 Task: Add a condition where "Channel Is Closed ticket" in unsolved tickets in your groups.
Action: Mouse moved to (189, 384)
Screenshot: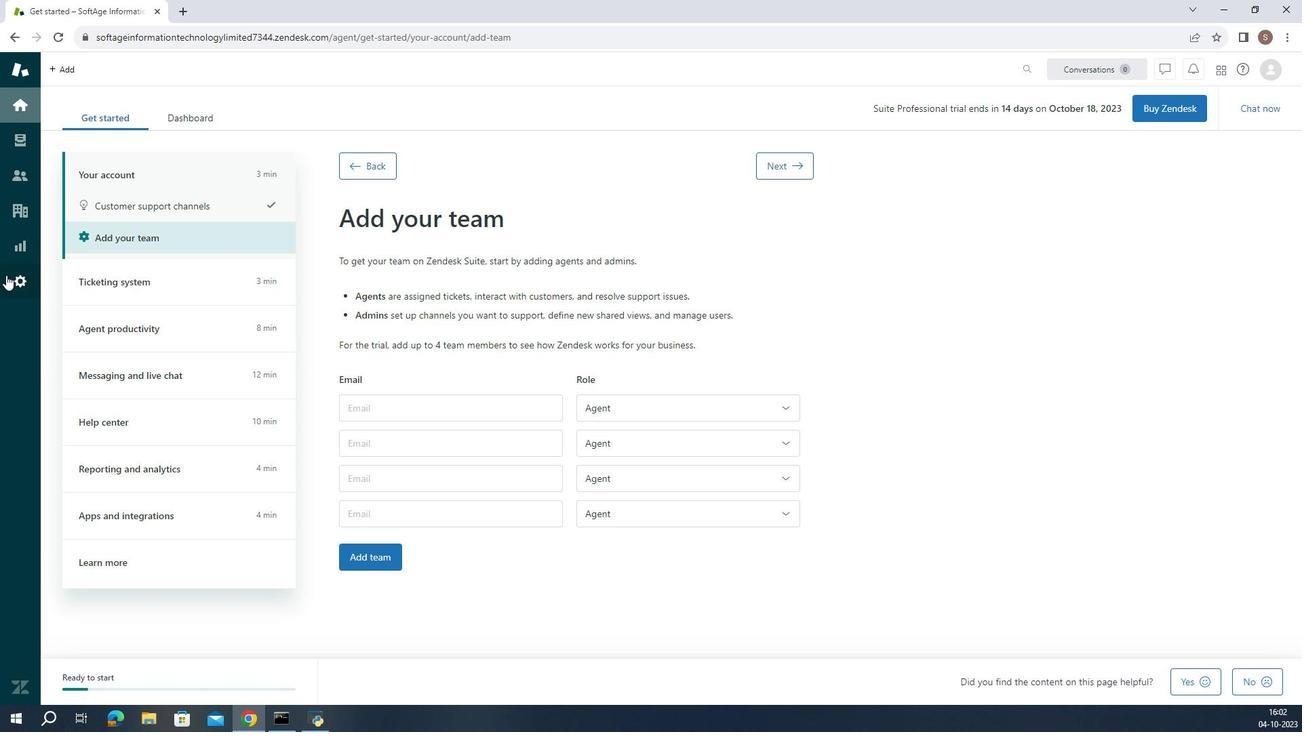 
Action: Mouse pressed left at (189, 384)
Screenshot: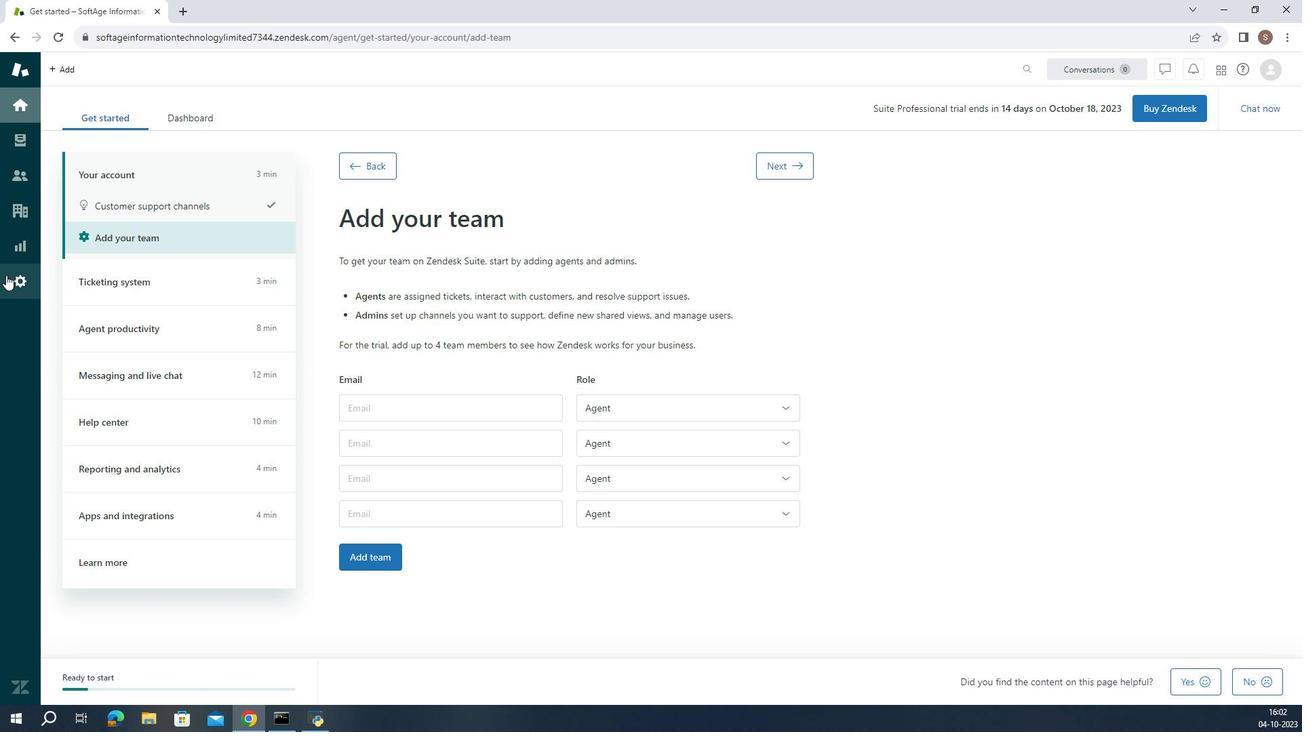 
Action: Mouse moved to (468, 541)
Screenshot: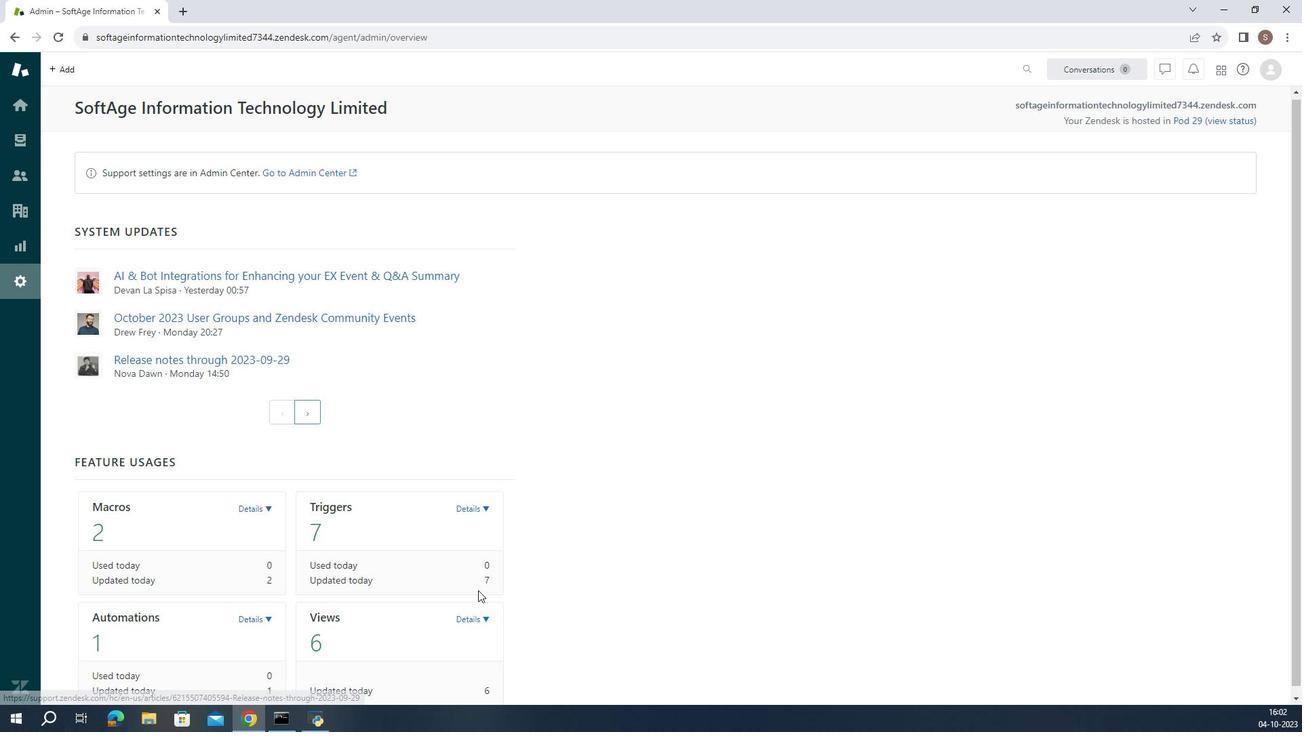 
Action: Mouse scrolled (468, 540) with delta (0, 0)
Screenshot: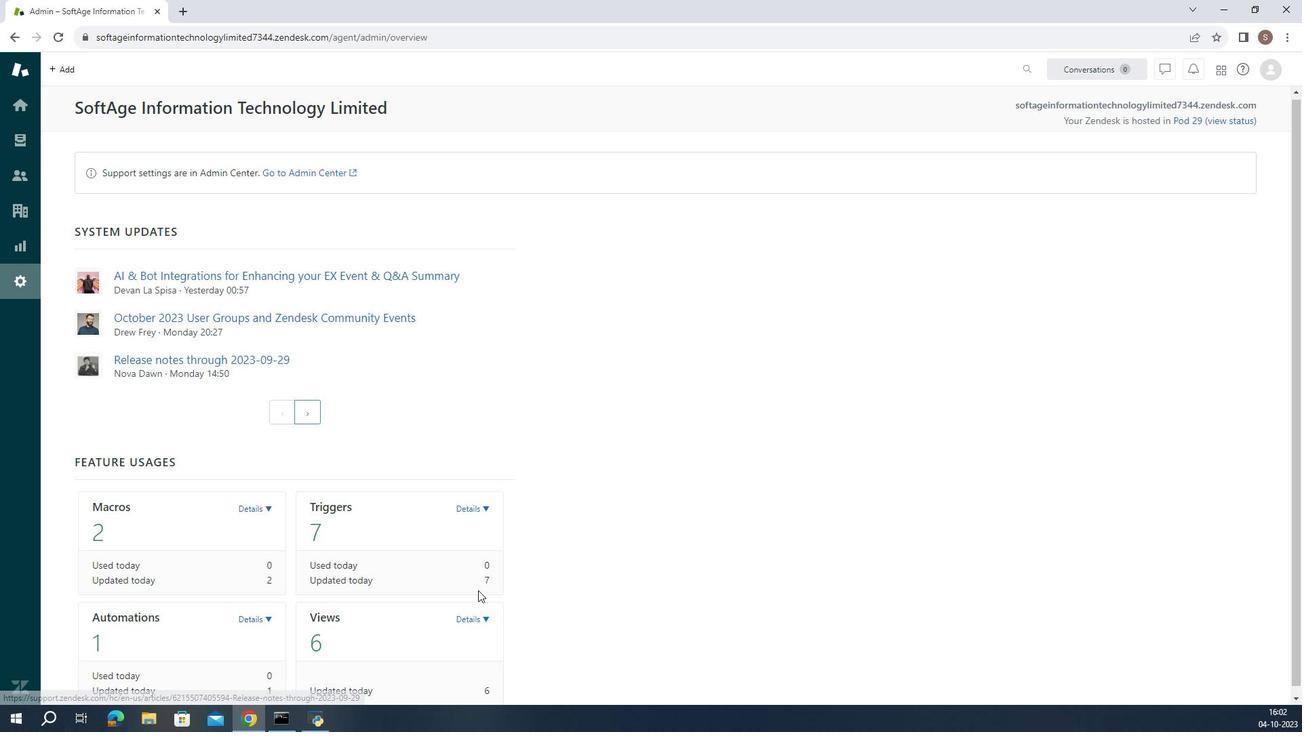 
Action: Mouse moved to (477, 552)
Screenshot: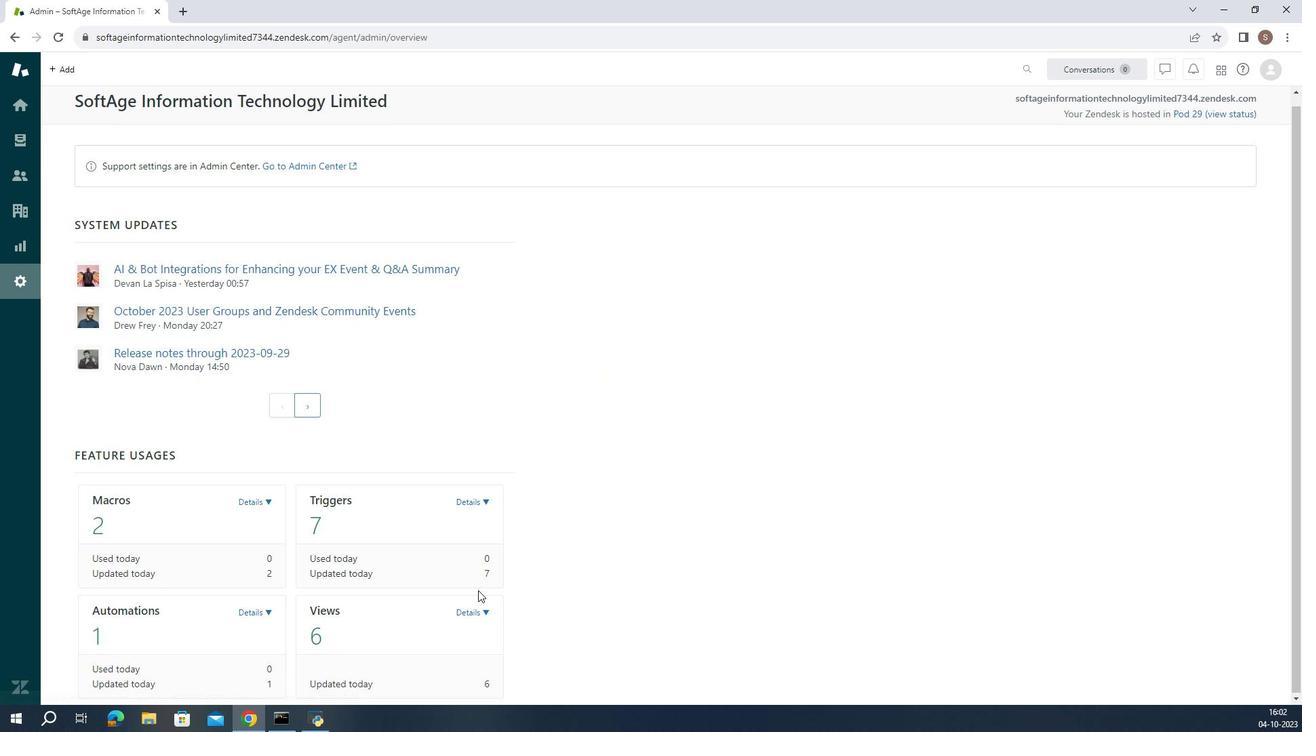 
Action: Mouse scrolled (477, 551) with delta (0, 0)
Screenshot: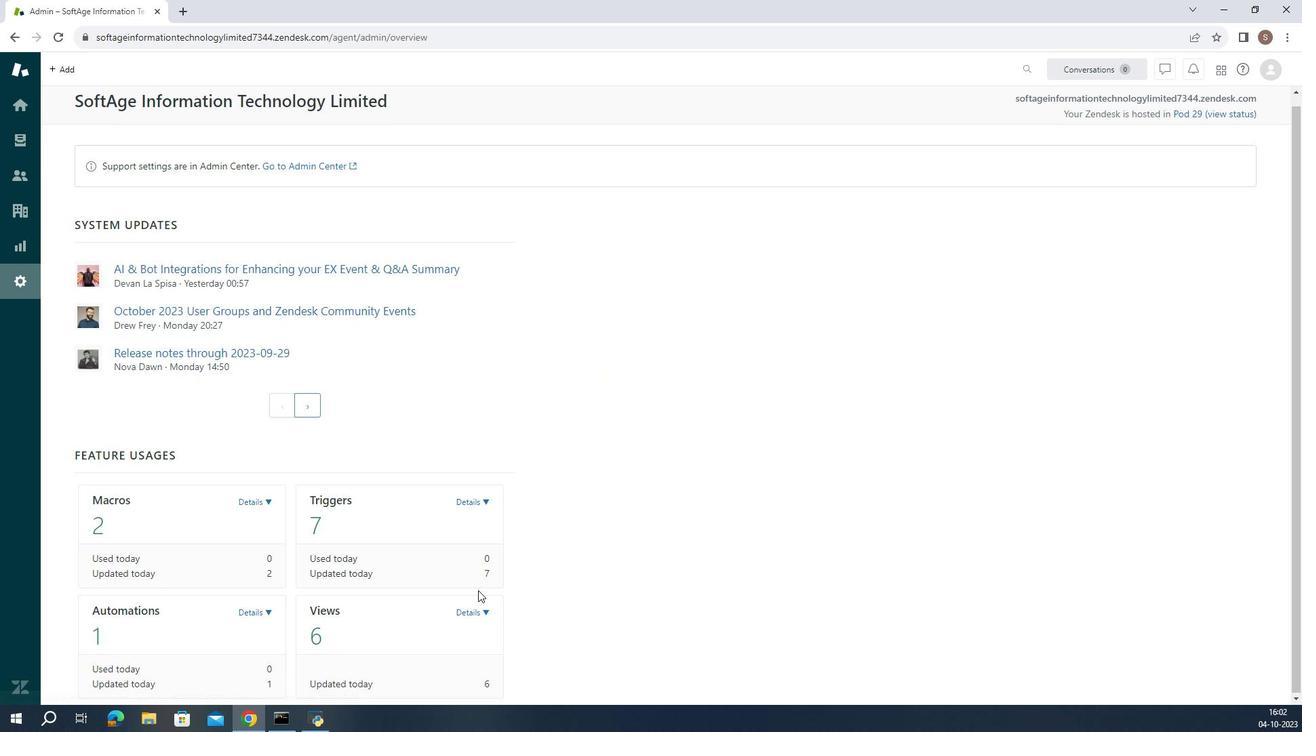
Action: Mouse moved to (475, 563)
Screenshot: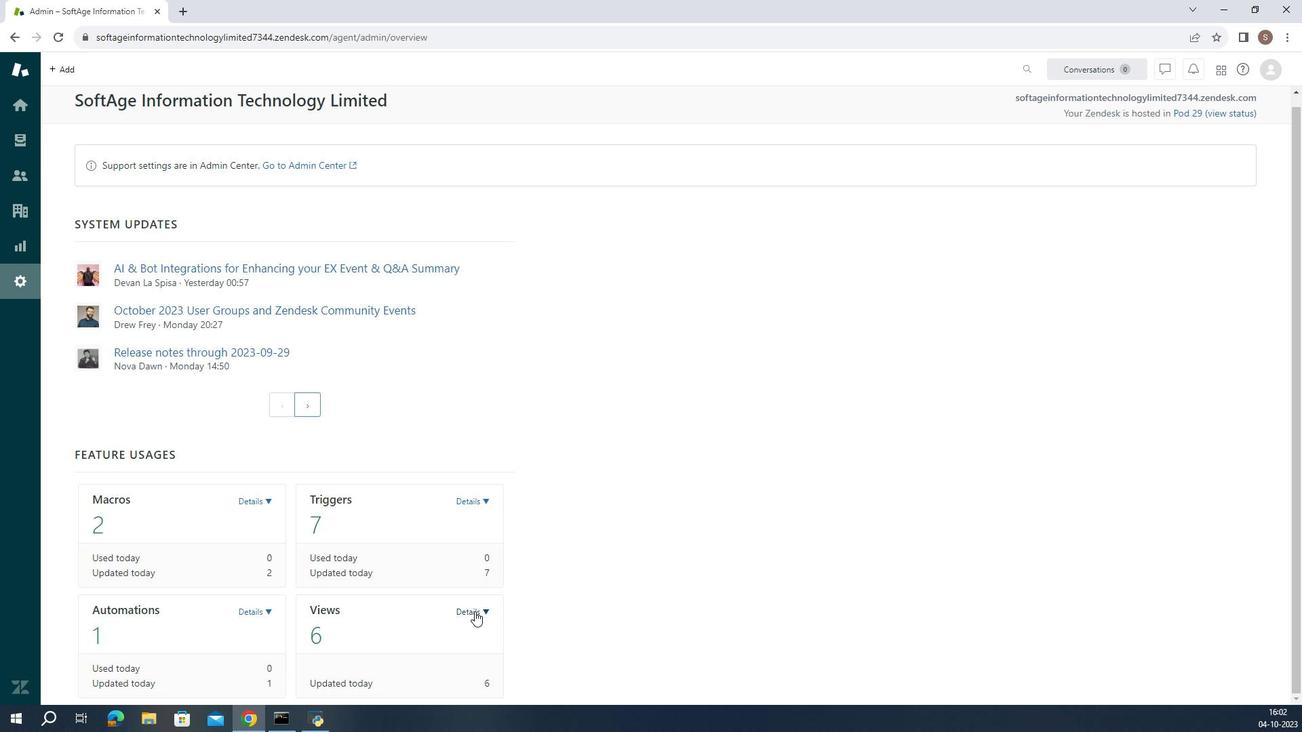 
Action: Mouse pressed left at (475, 563)
Screenshot: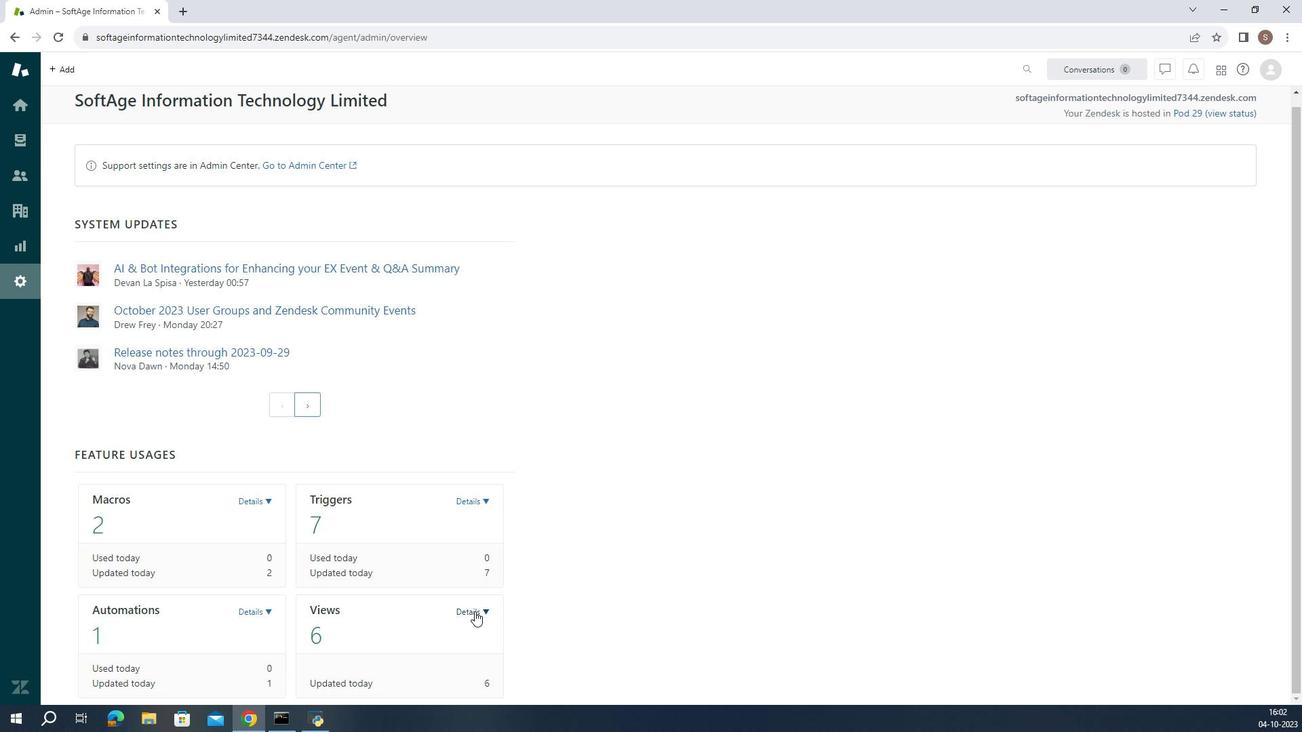 
Action: Mouse moved to (466, 542)
Screenshot: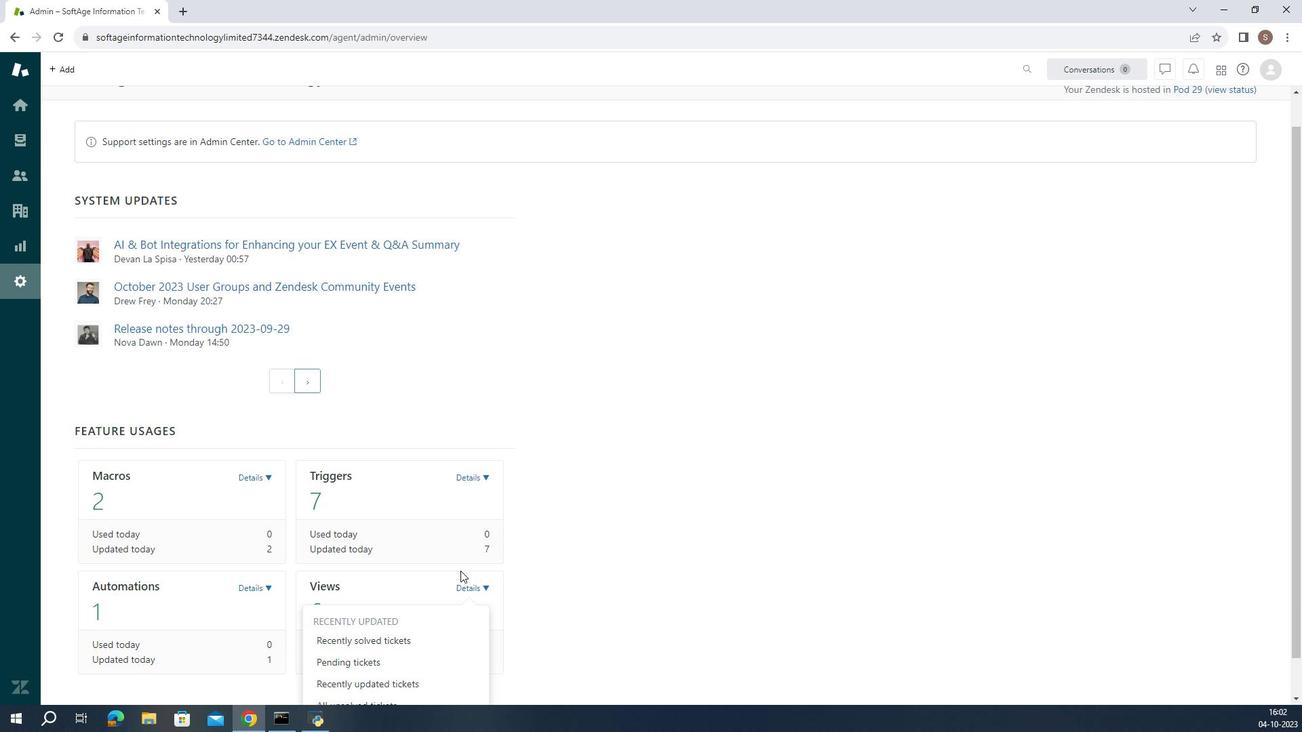 
Action: Mouse scrolled (466, 541) with delta (0, 0)
Screenshot: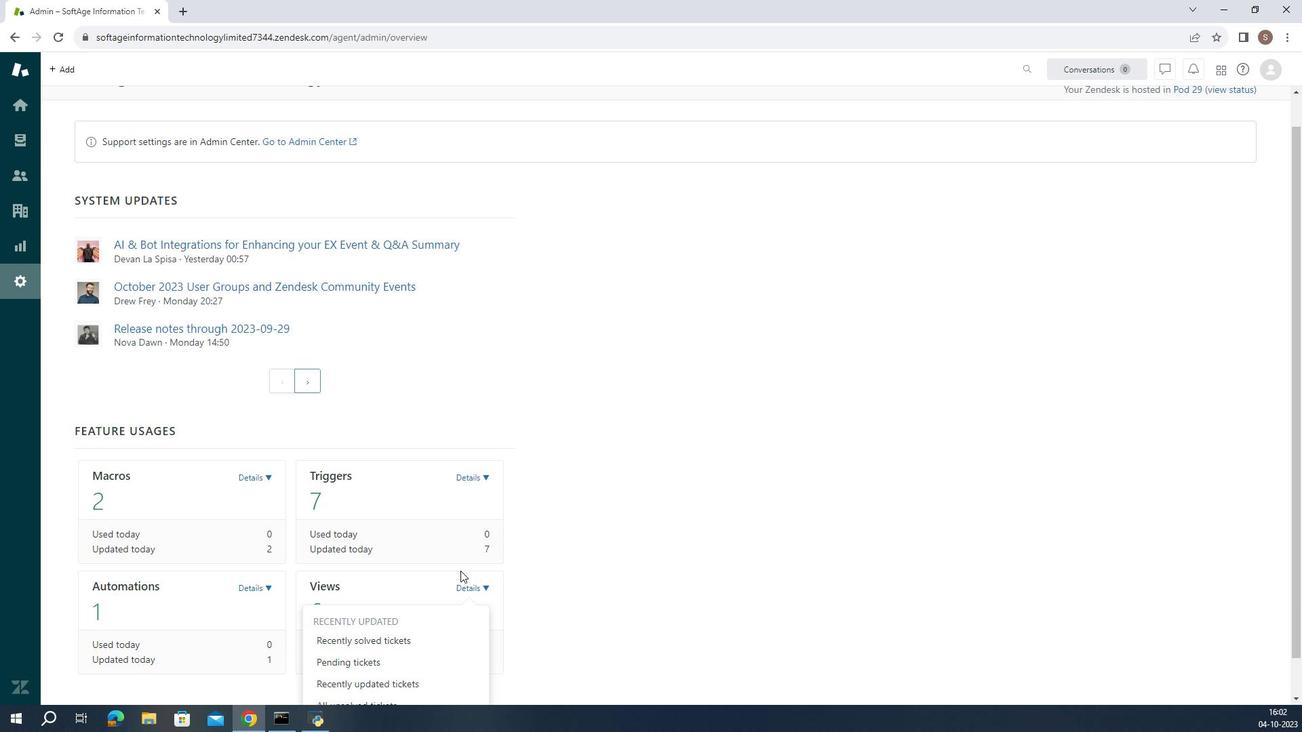 
Action: Mouse scrolled (466, 541) with delta (0, 0)
Screenshot: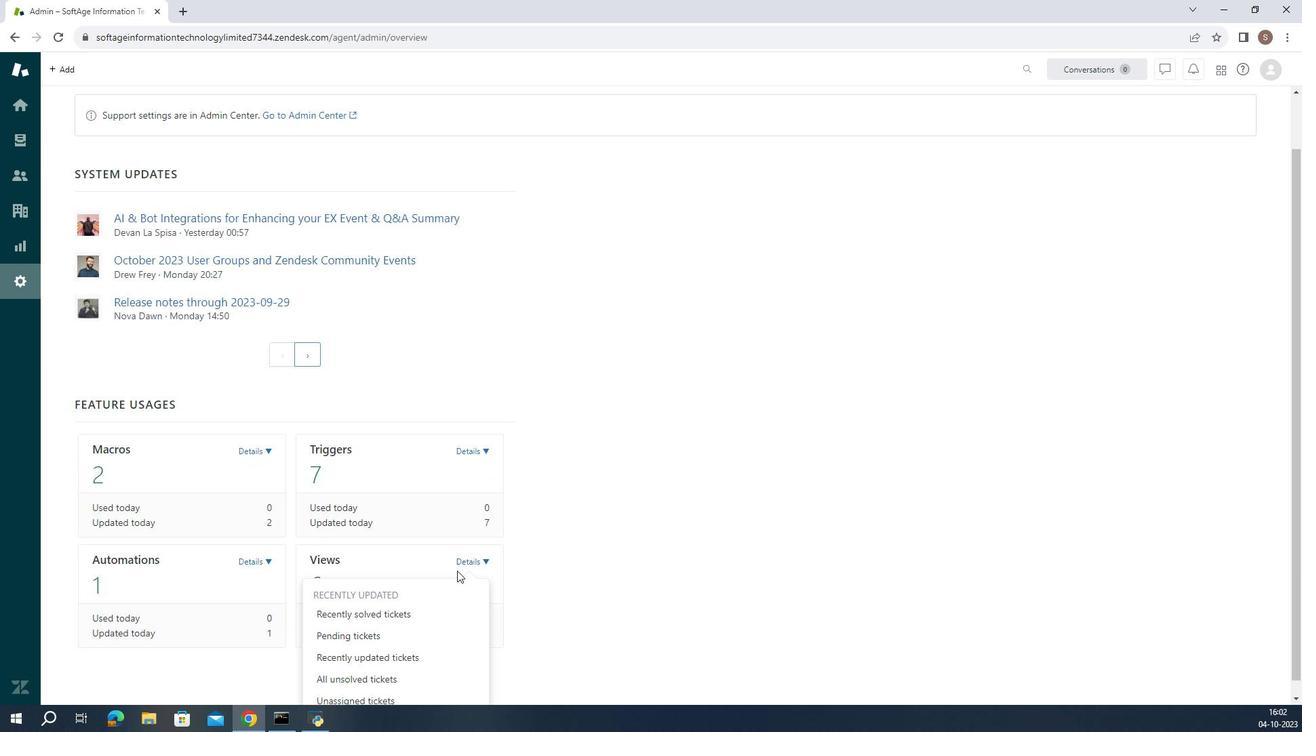 
Action: Mouse scrolled (466, 541) with delta (0, 0)
Screenshot: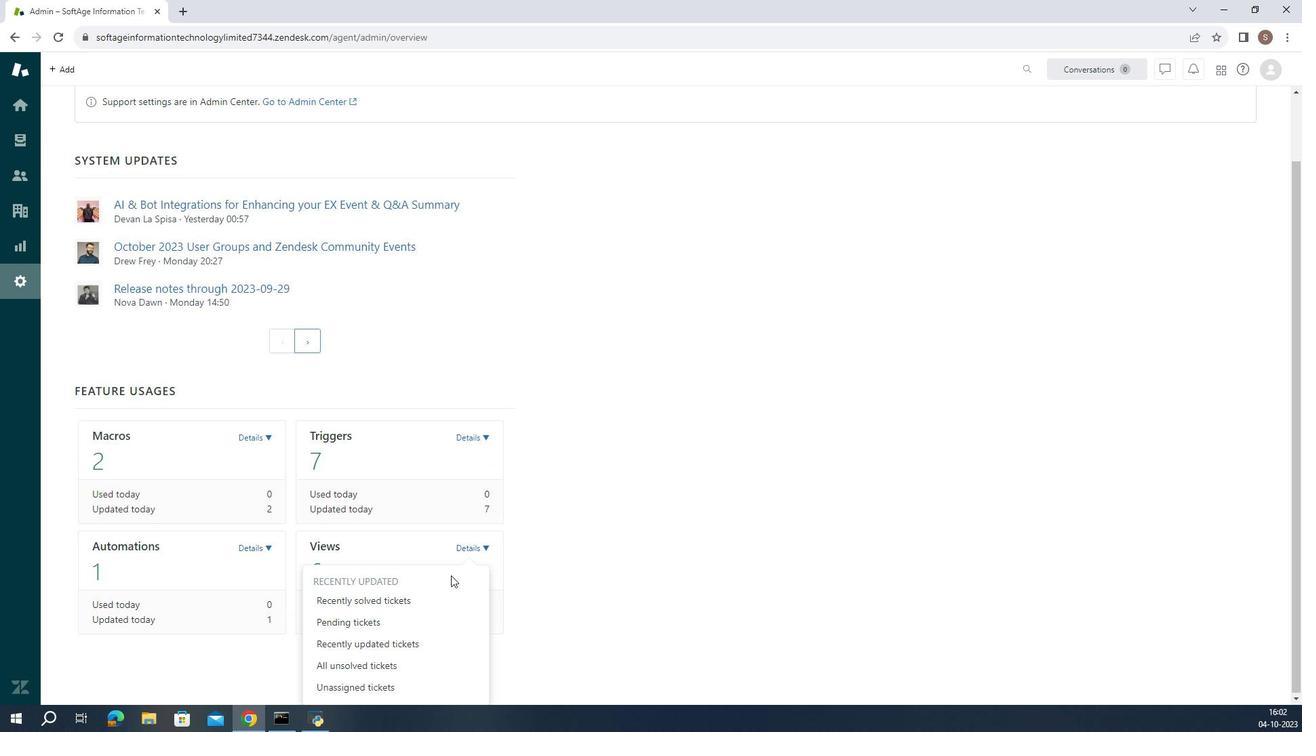 
Action: Mouse moved to (461, 544)
Screenshot: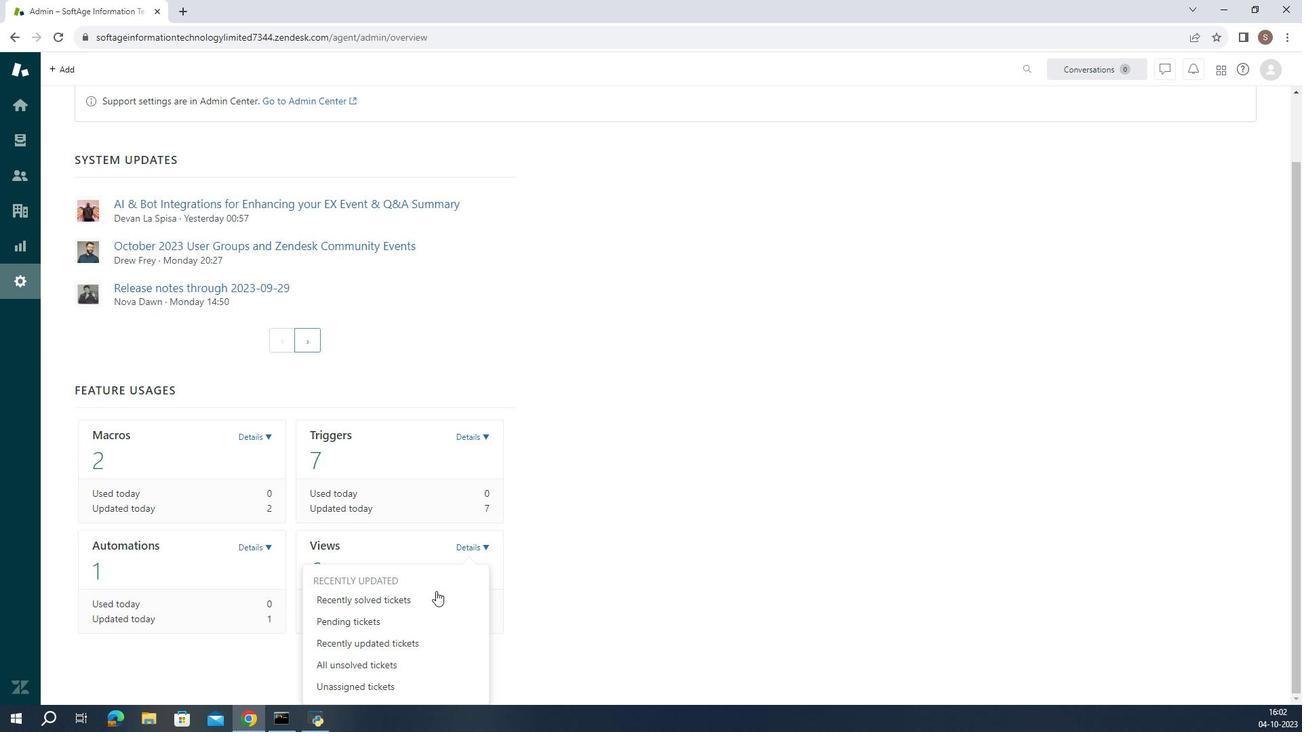 
Action: Mouse scrolled (461, 544) with delta (0, 0)
Screenshot: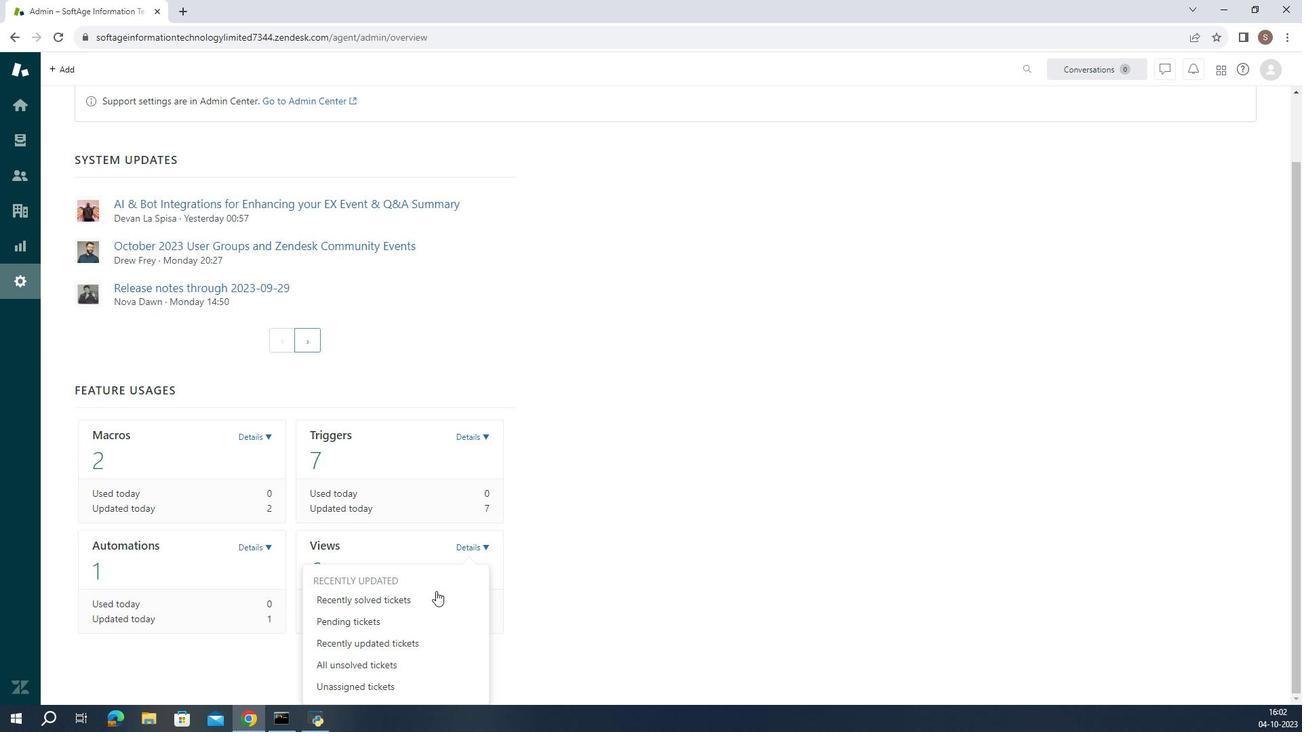 
Action: Mouse moved to (413, 594)
Screenshot: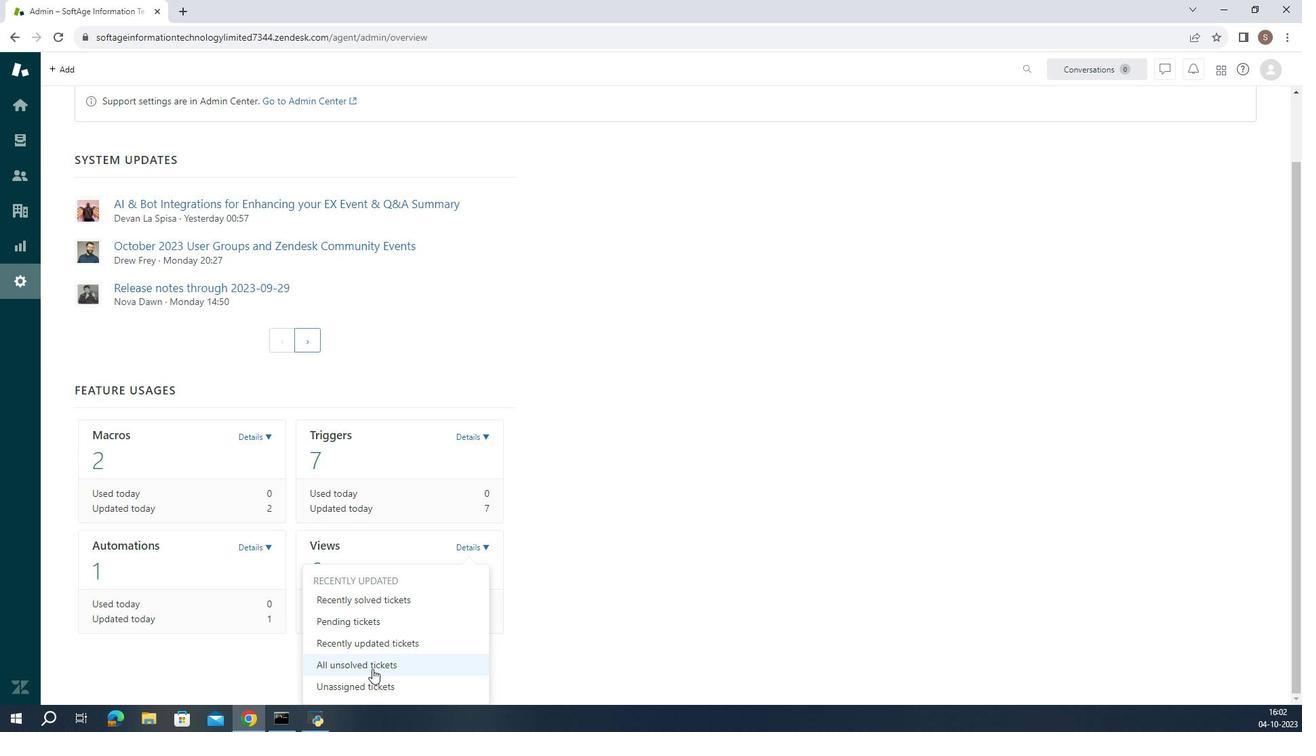 
Action: Mouse pressed left at (413, 594)
Screenshot: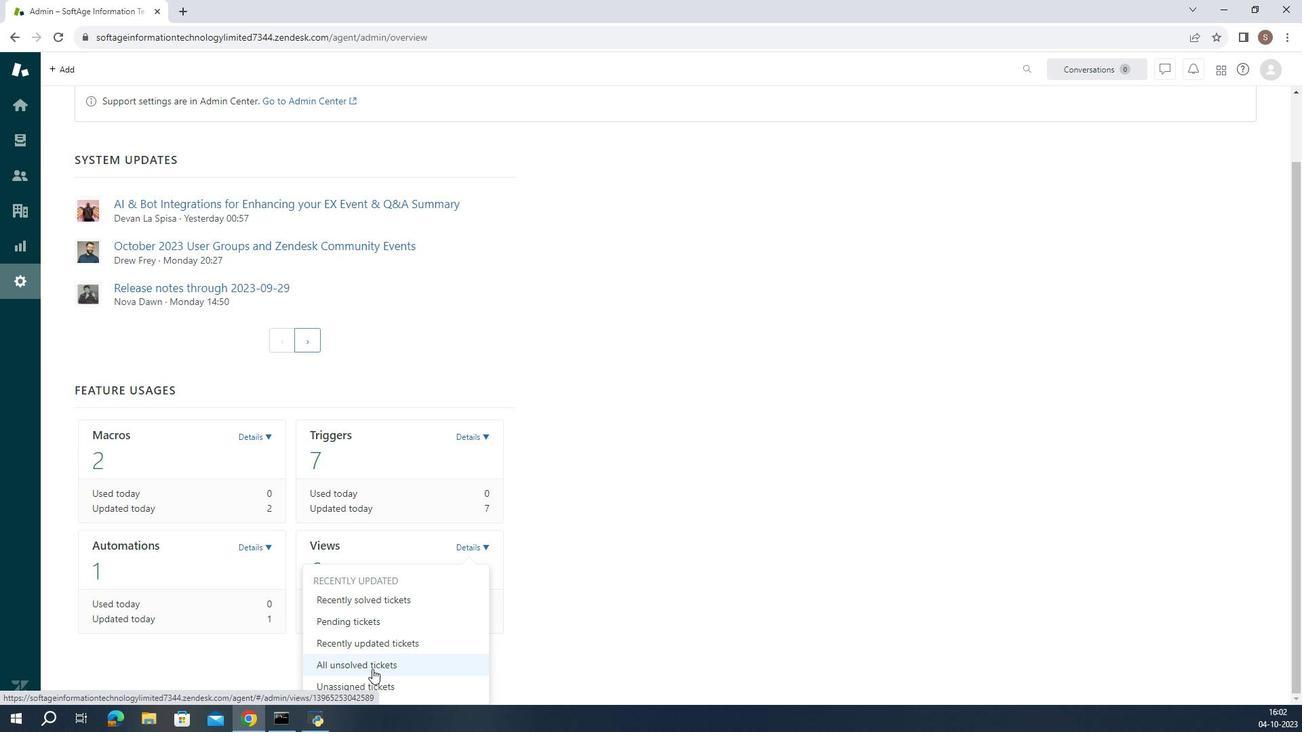 
Action: Mouse moved to (339, 485)
Screenshot: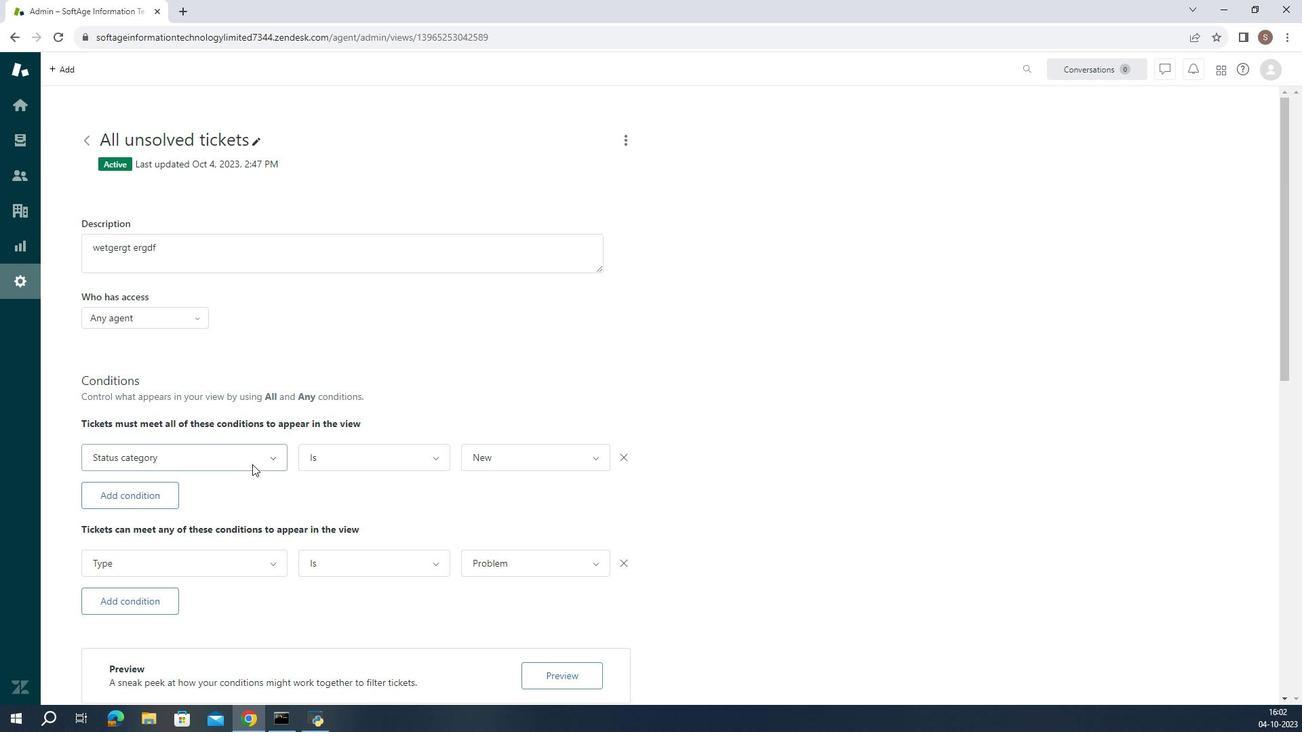 
Action: Mouse pressed left at (339, 485)
Screenshot: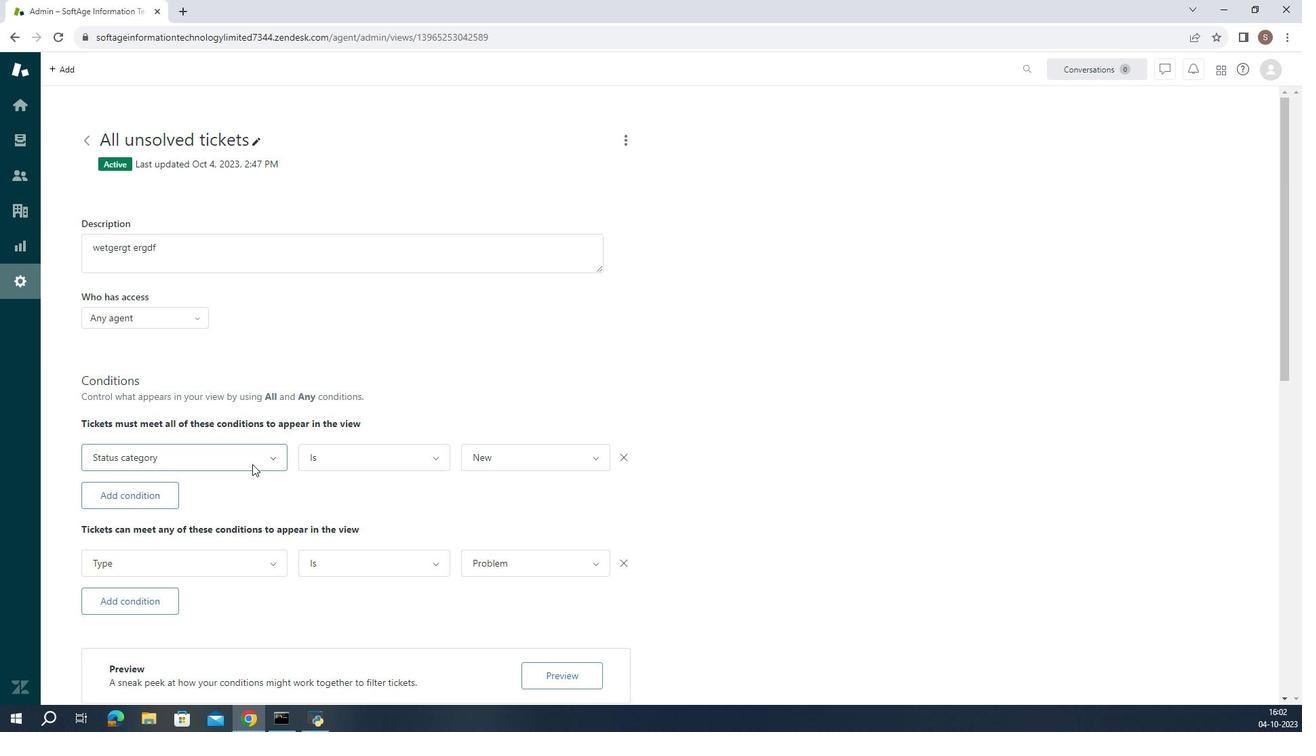 
Action: Mouse moved to (305, 410)
Screenshot: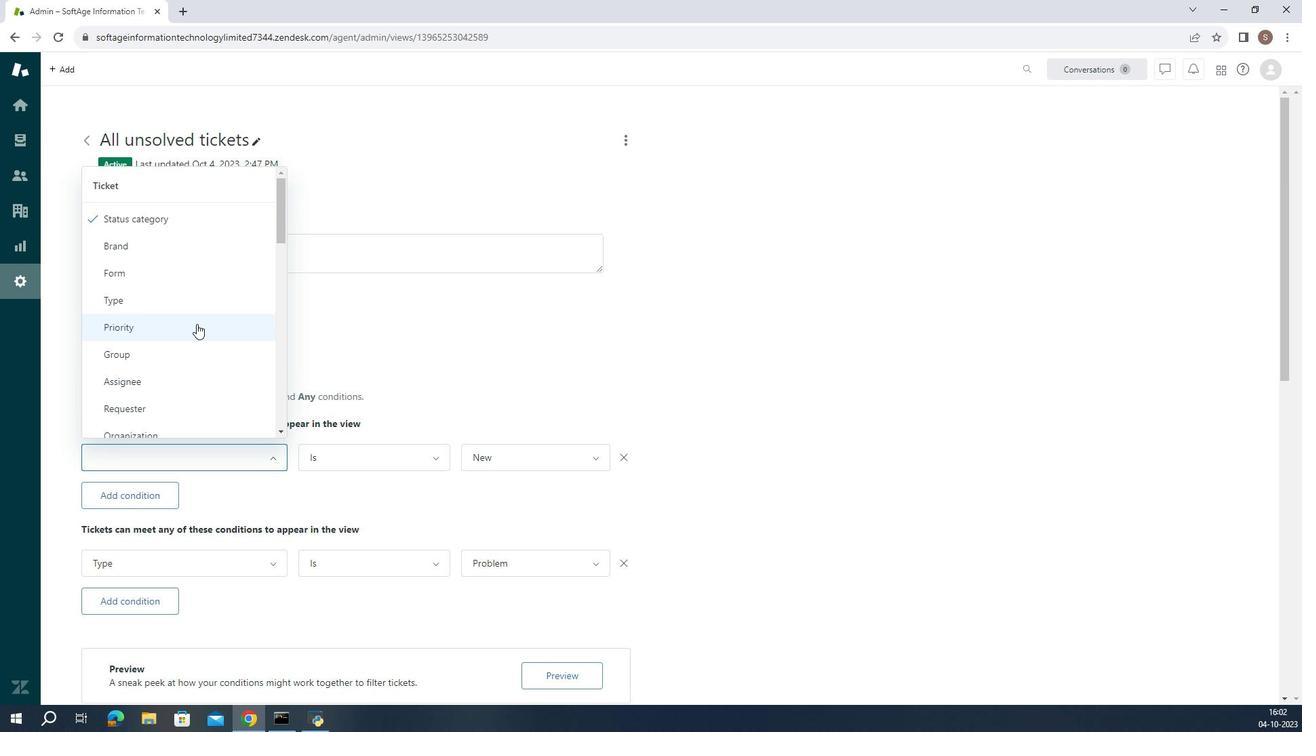 
Action: Mouse scrolled (305, 409) with delta (0, 0)
Screenshot: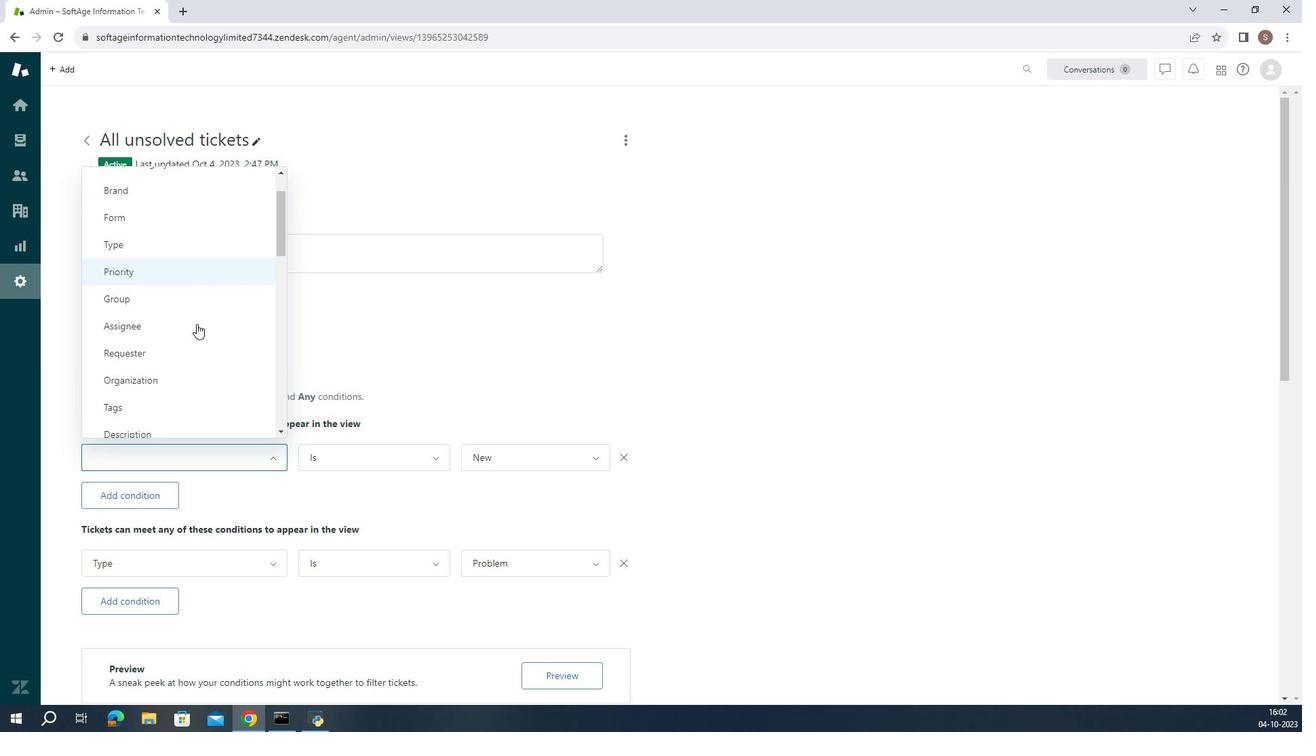 
Action: Mouse scrolled (305, 409) with delta (0, 0)
Screenshot: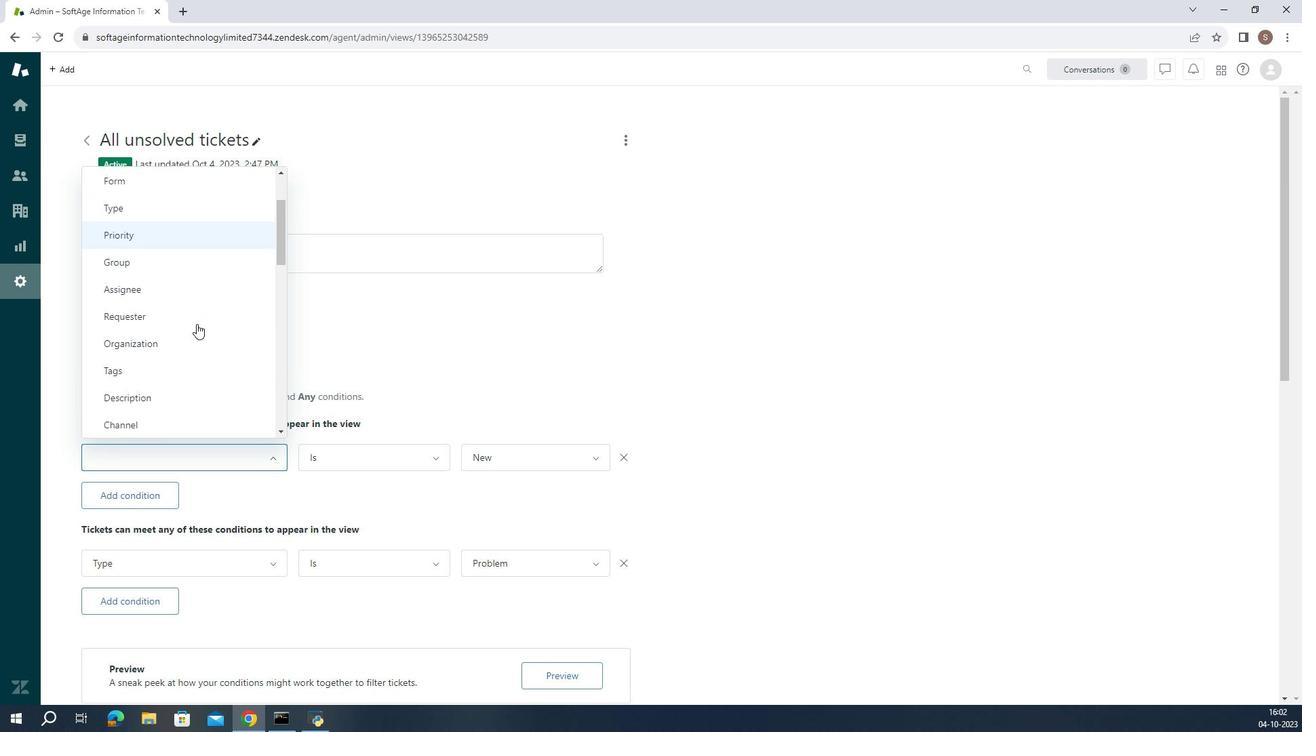 
Action: Mouse moved to (290, 439)
Screenshot: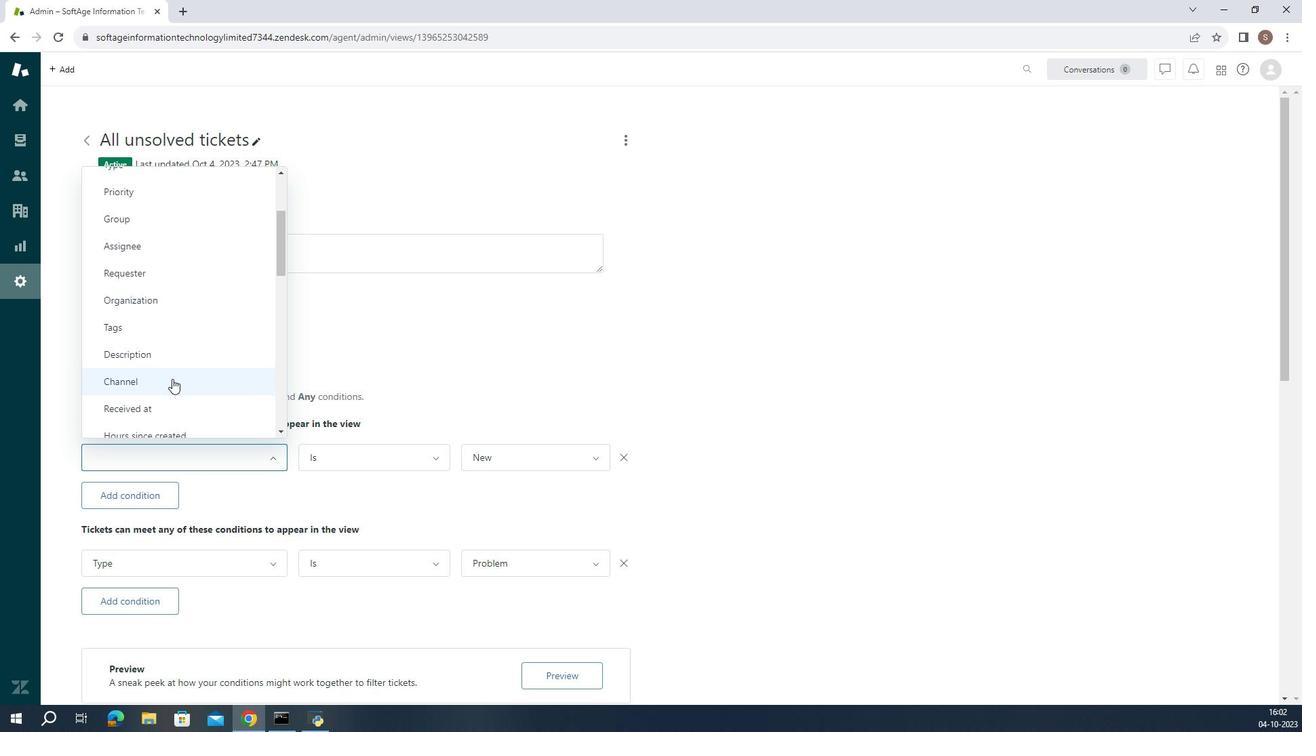 
Action: Mouse pressed left at (290, 439)
Screenshot: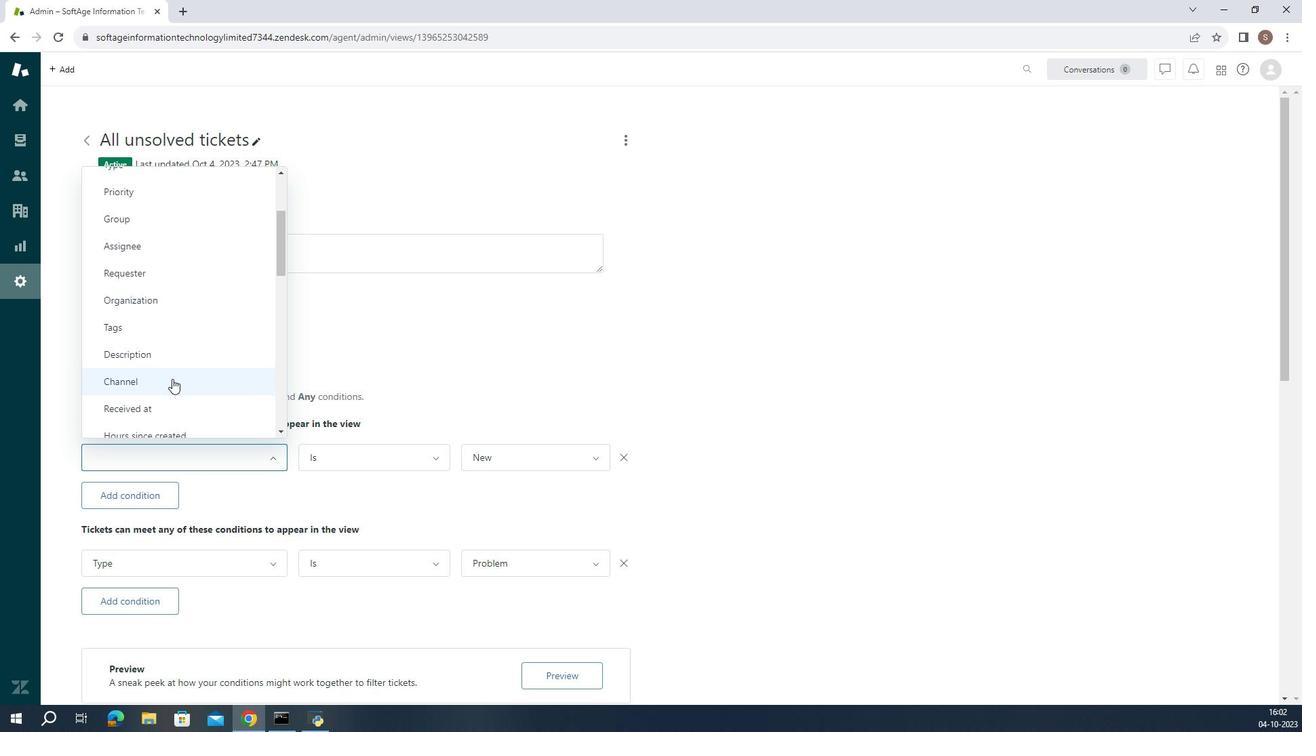 
Action: Mouse moved to (388, 480)
Screenshot: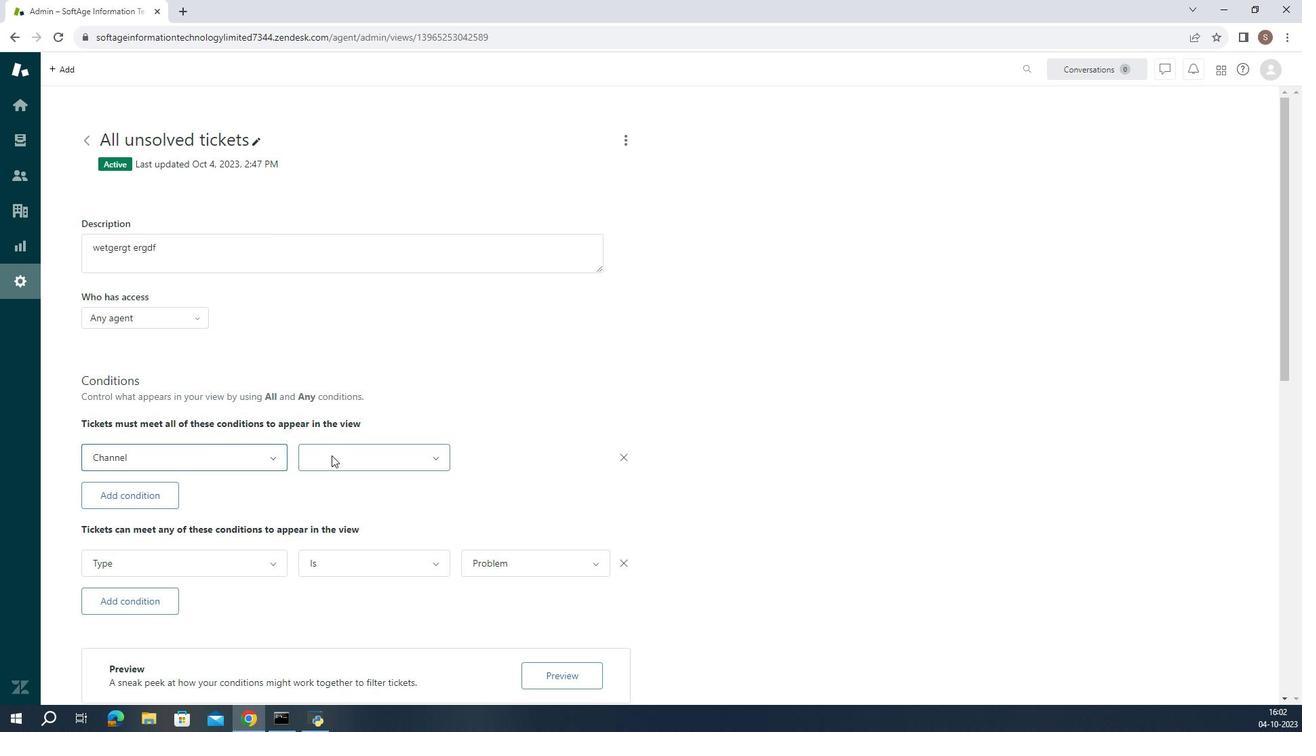 
Action: Mouse pressed left at (388, 480)
Screenshot: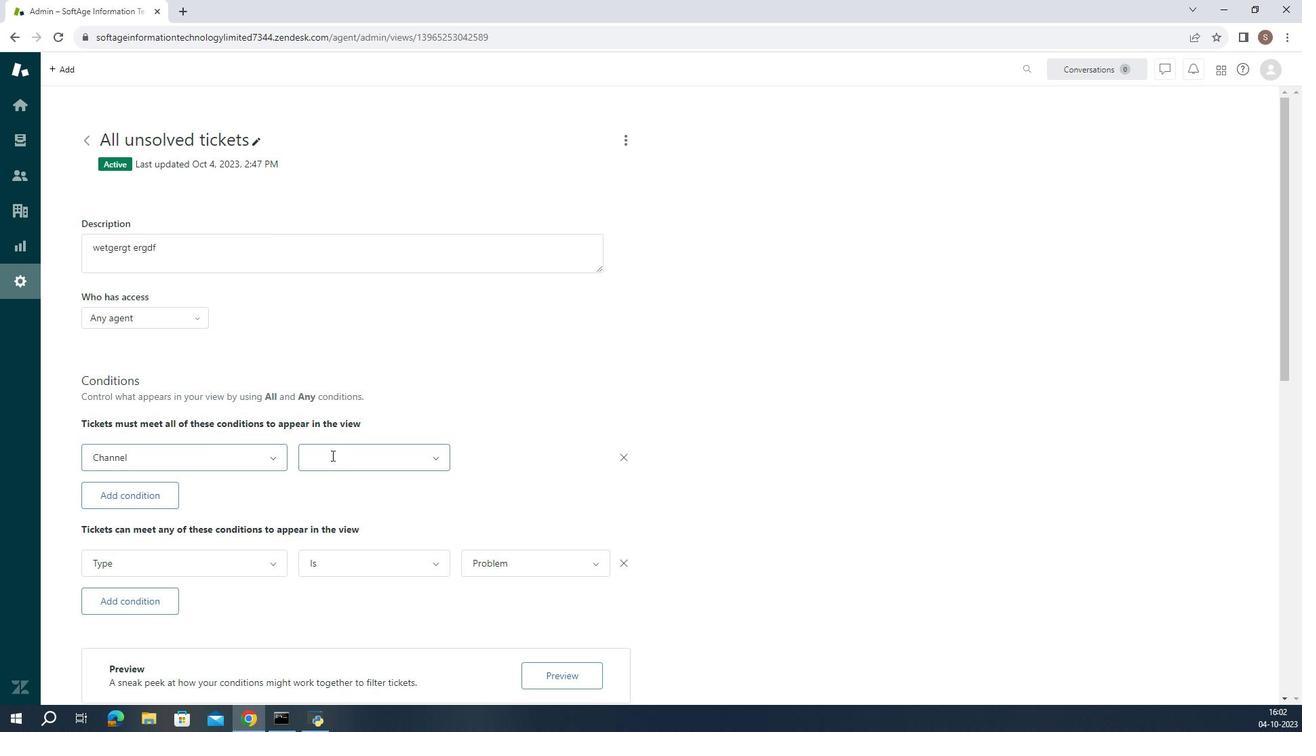 
Action: Mouse moved to (392, 498)
Screenshot: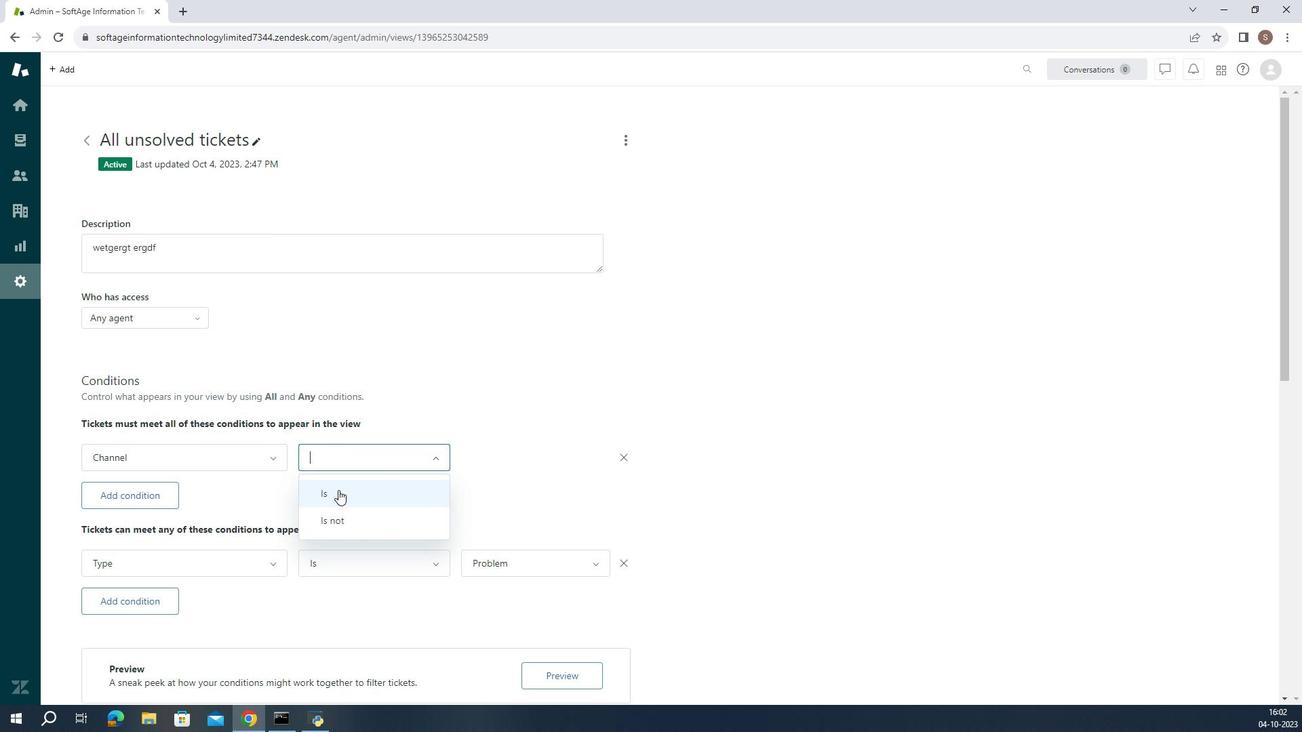 
Action: Mouse pressed left at (392, 498)
Screenshot: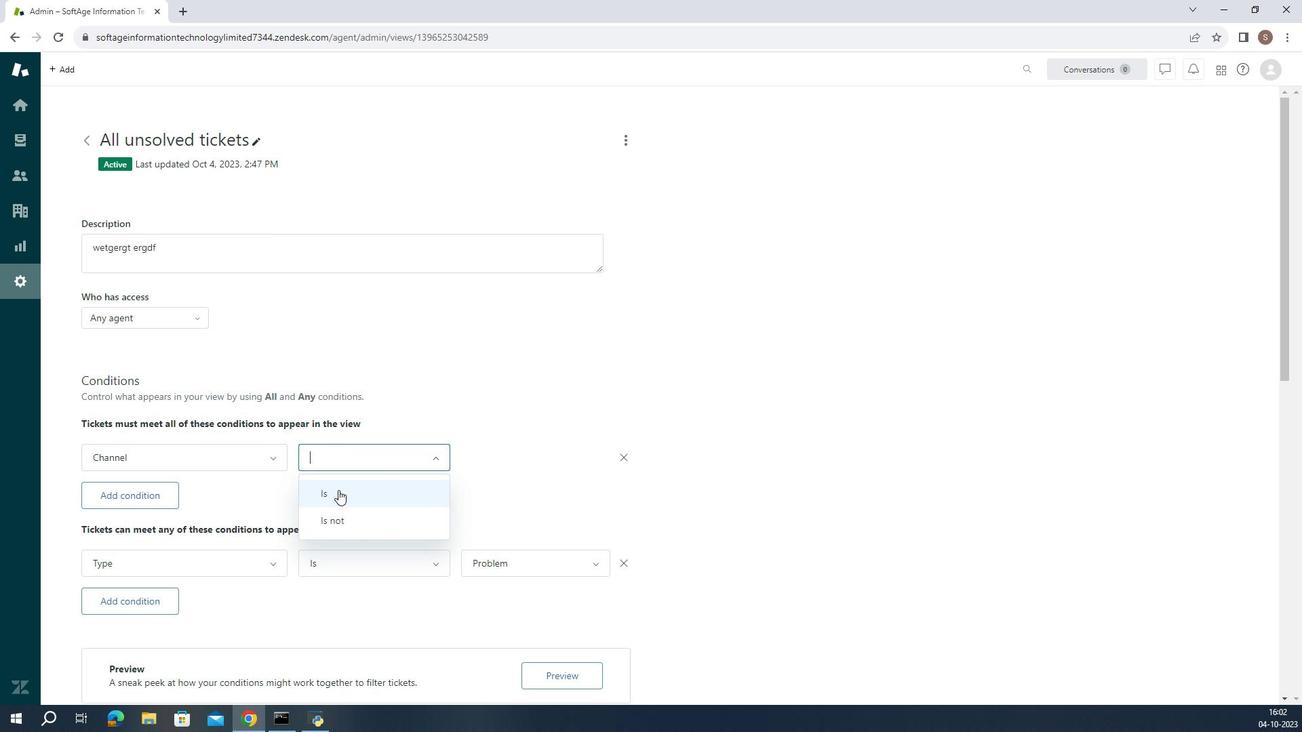 
Action: Mouse moved to (495, 481)
Screenshot: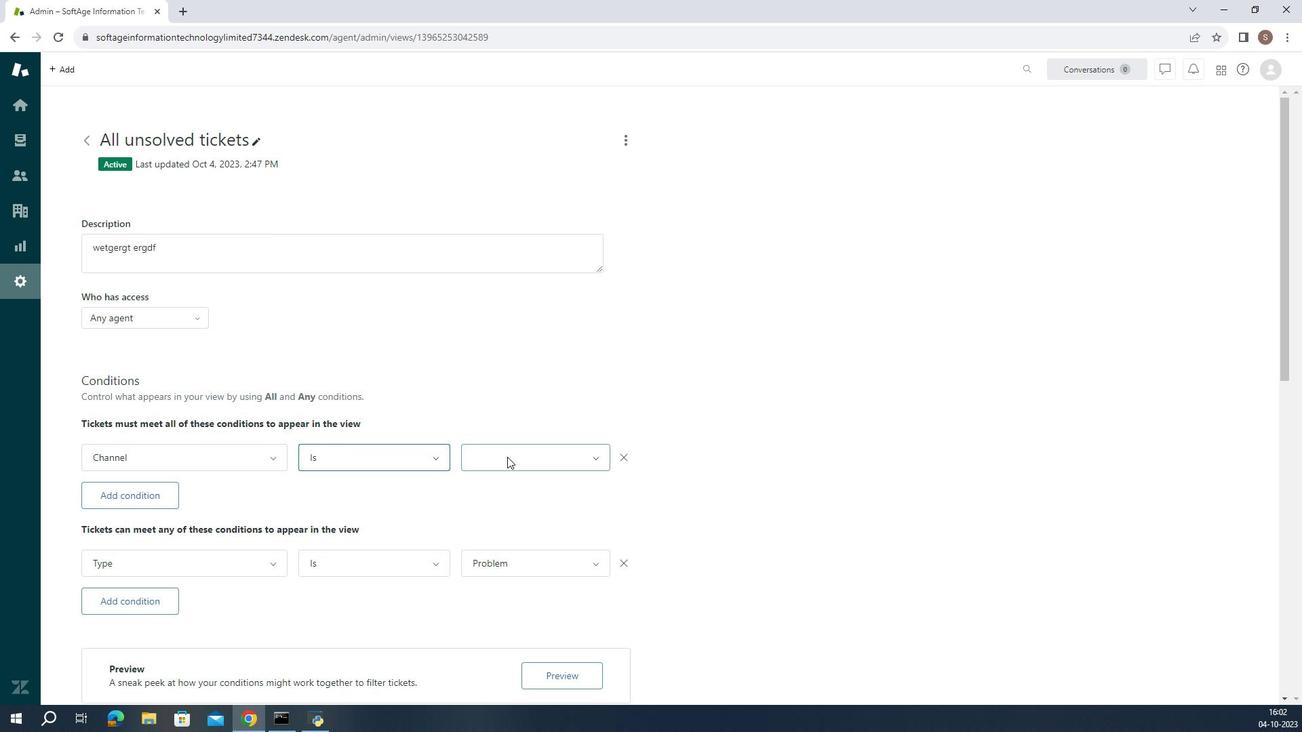 
Action: Mouse pressed left at (495, 481)
Screenshot: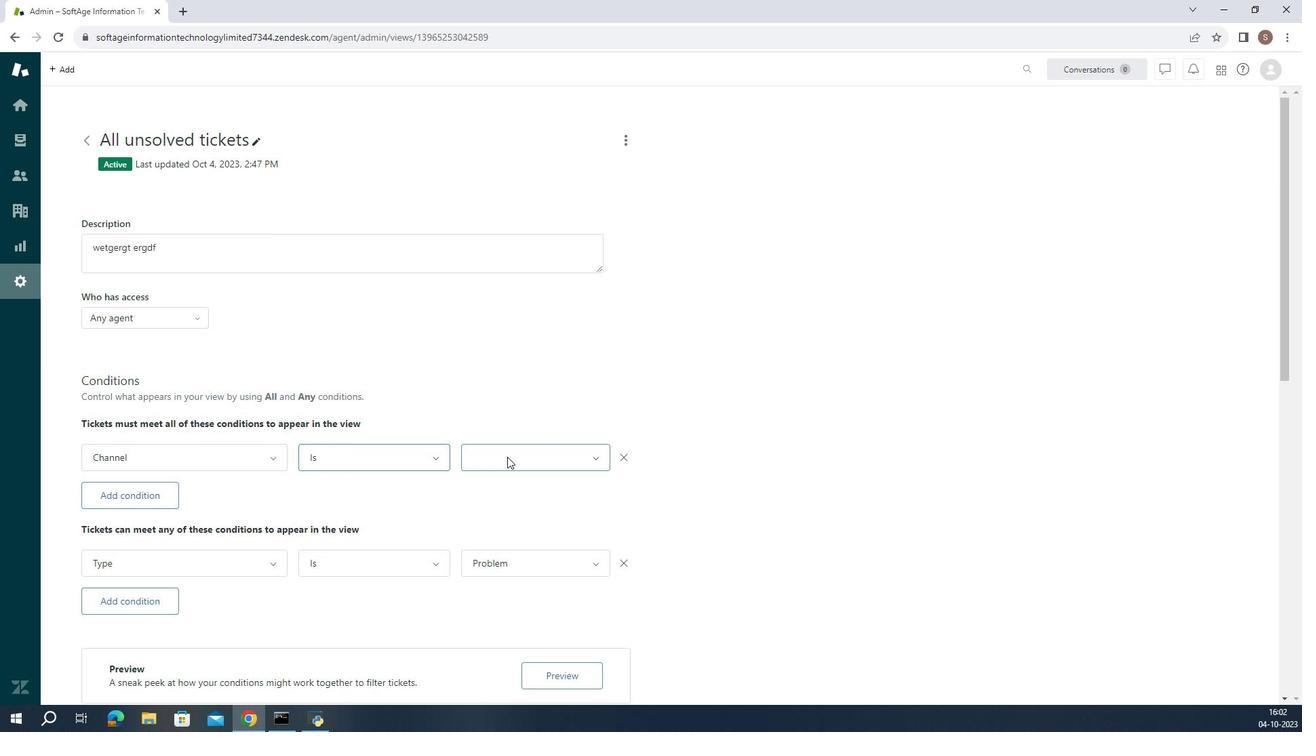 
Action: Mouse moved to (517, 401)
Screenshot: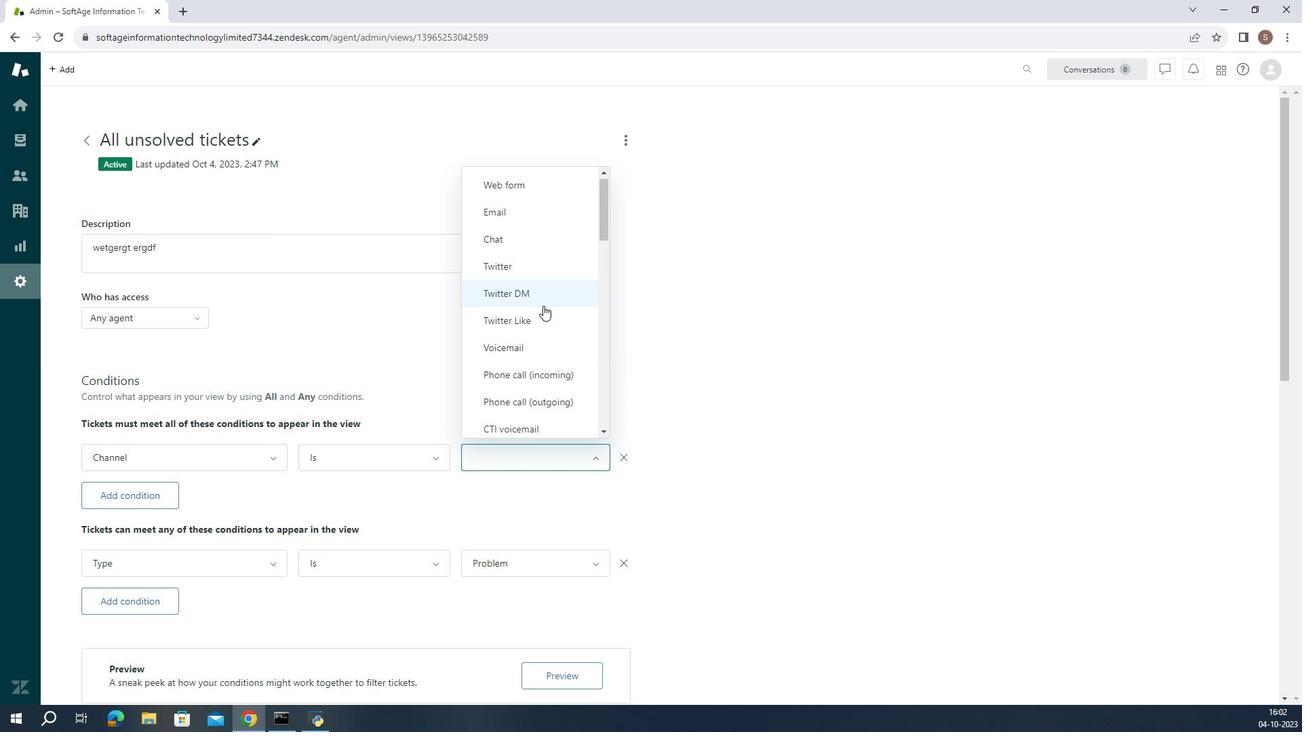 
Action: Mouse scrolled (517, 400) with delta (0, 0)
Screenshot: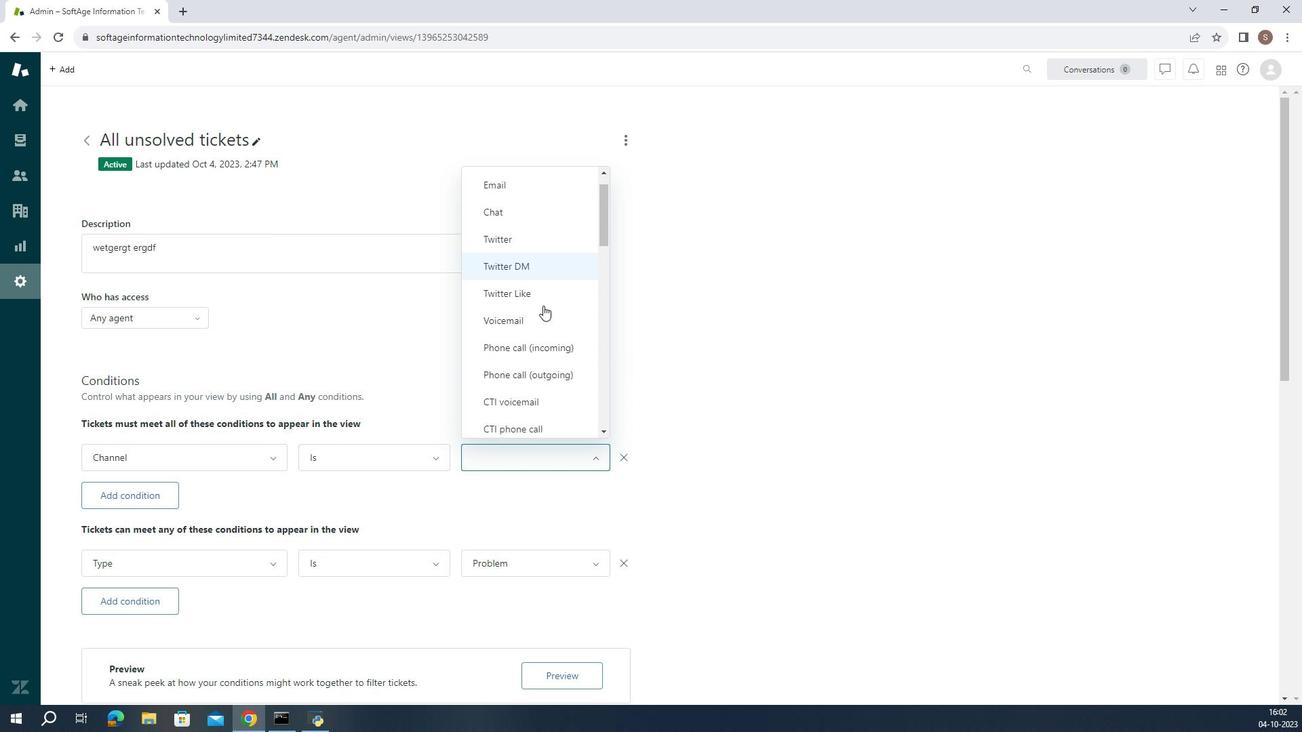 
Action: Mouse scrolled (517, 400) with delta (0, 0)
Screenshot: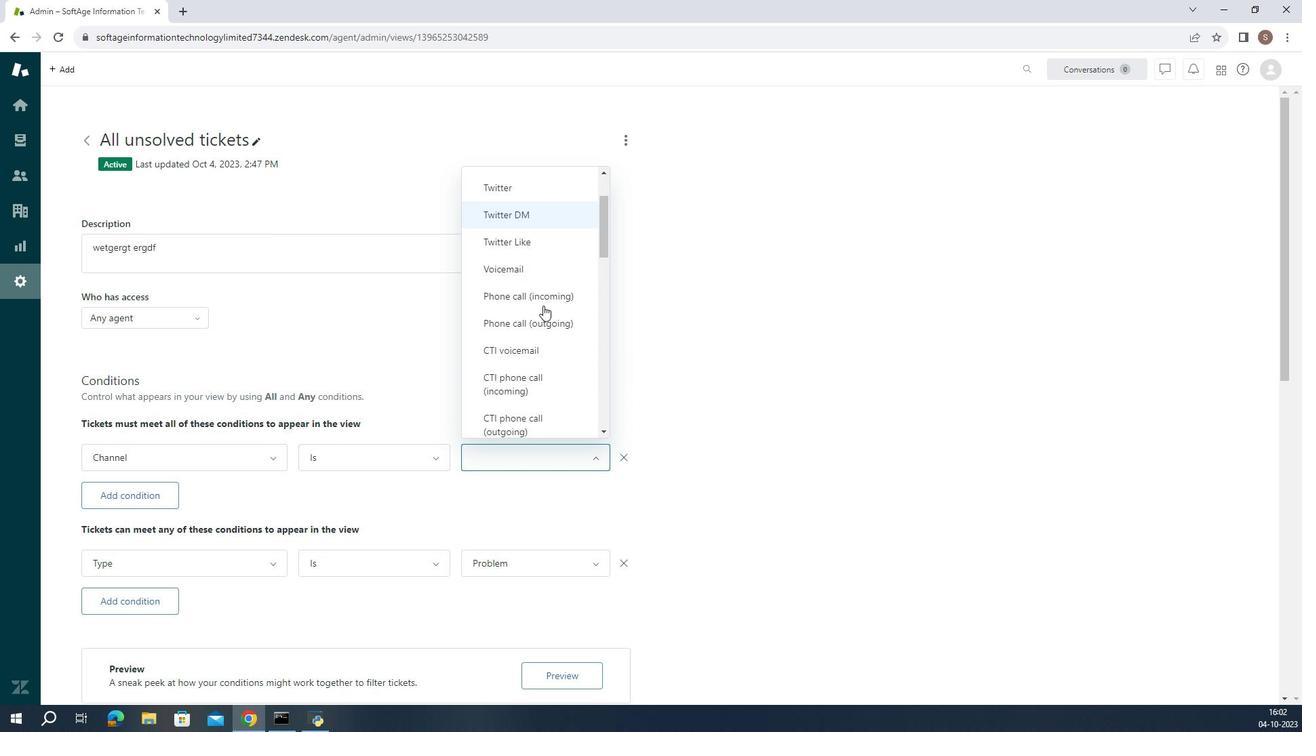 
Action: Mouse scrolled (517, 400) with delta (0, 0)
Screenshot: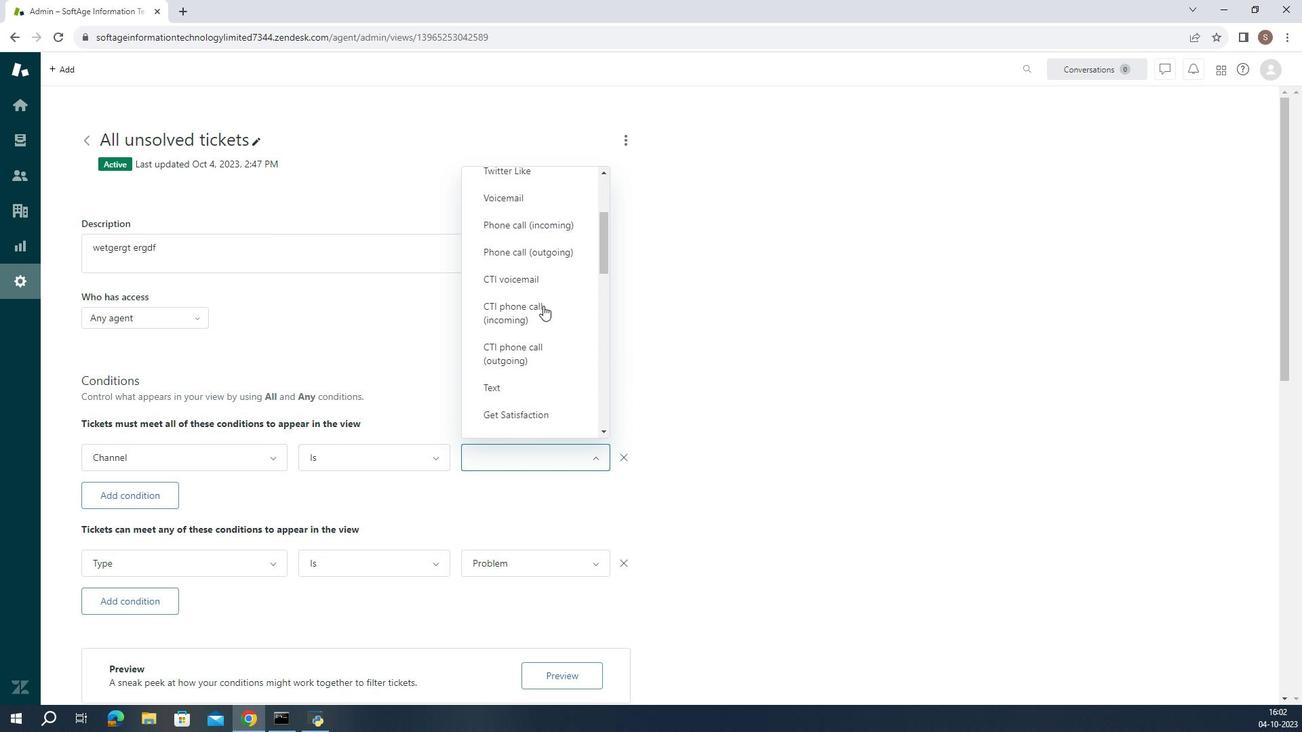 
Action: Mouse scrolled (517, 400) with delta (0, 0)
Screenshot: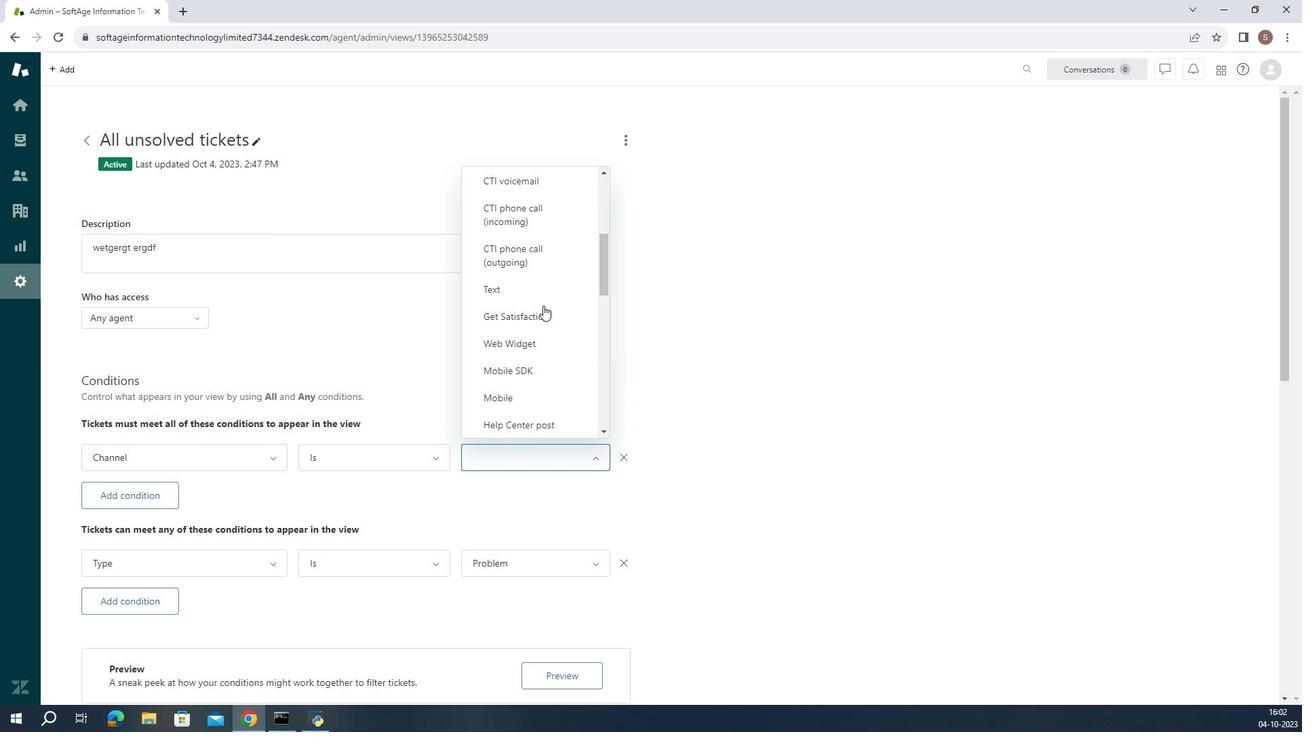 
Action: Mouse scrolled (517, 400) with delta (0, 0)
Screenshot: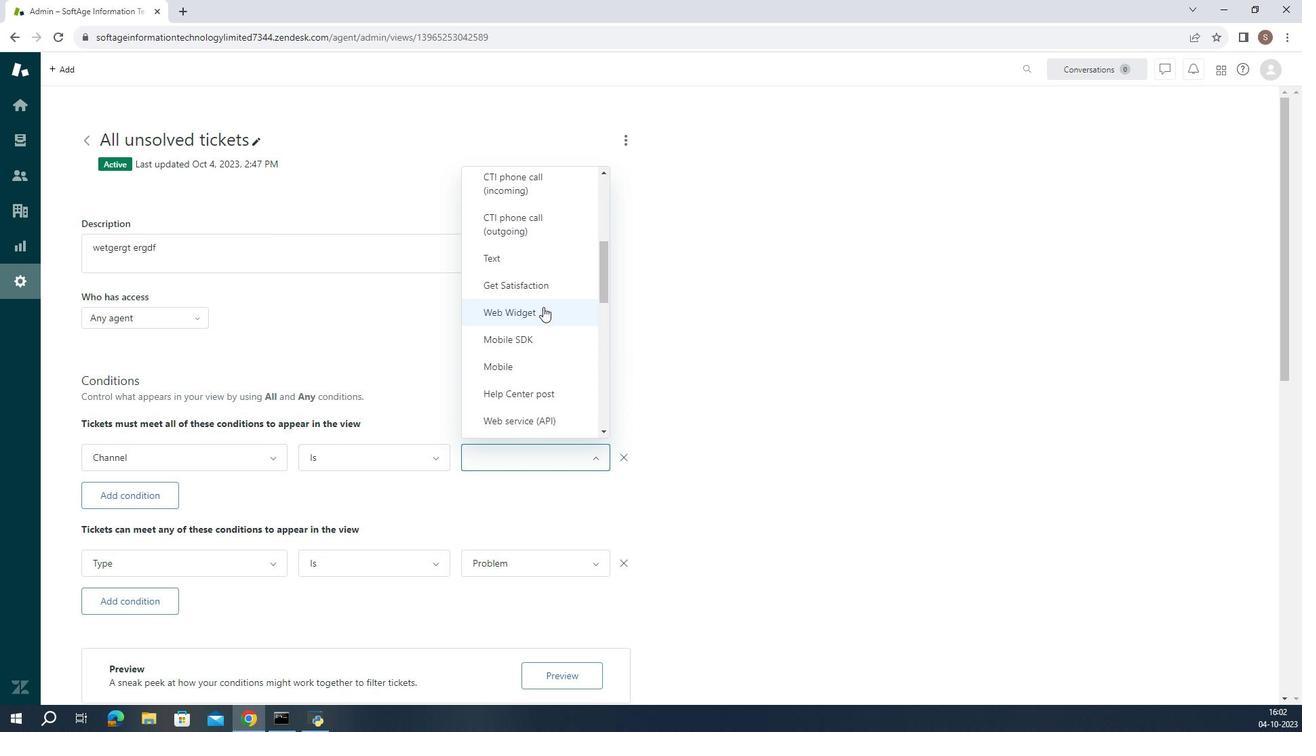 
Action: Mouse moved to (517, 401)
Screenshot: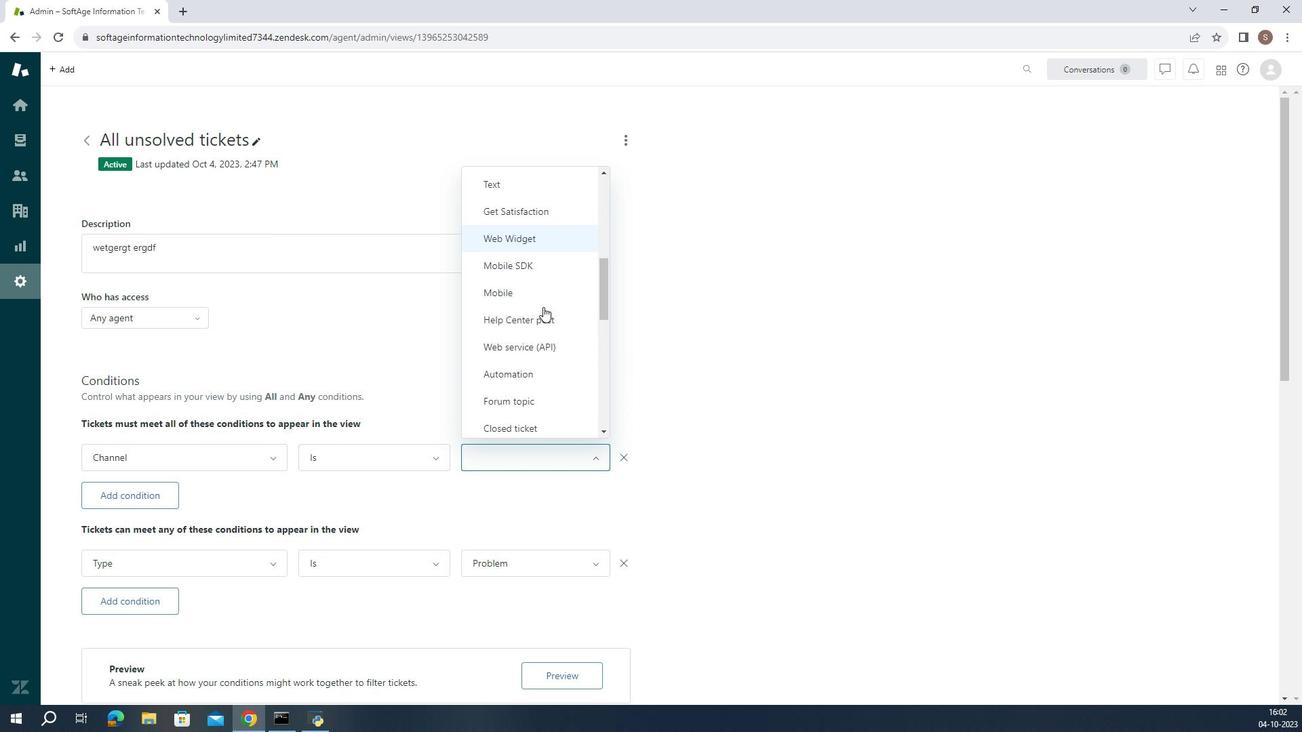 
Action: Mouse scrolled (517, 401) with delta (0, 0)
Screenshot: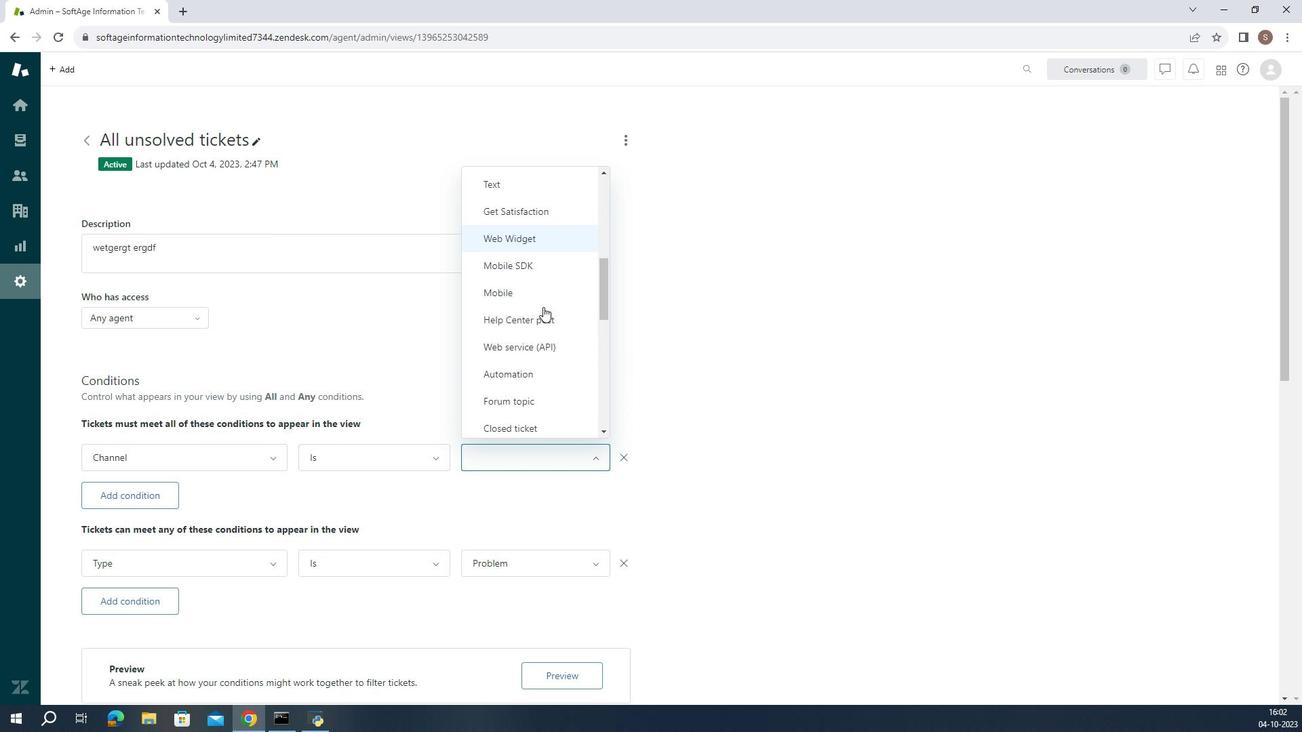 
Action: Mouse moved to (512, 439)
Screenshot: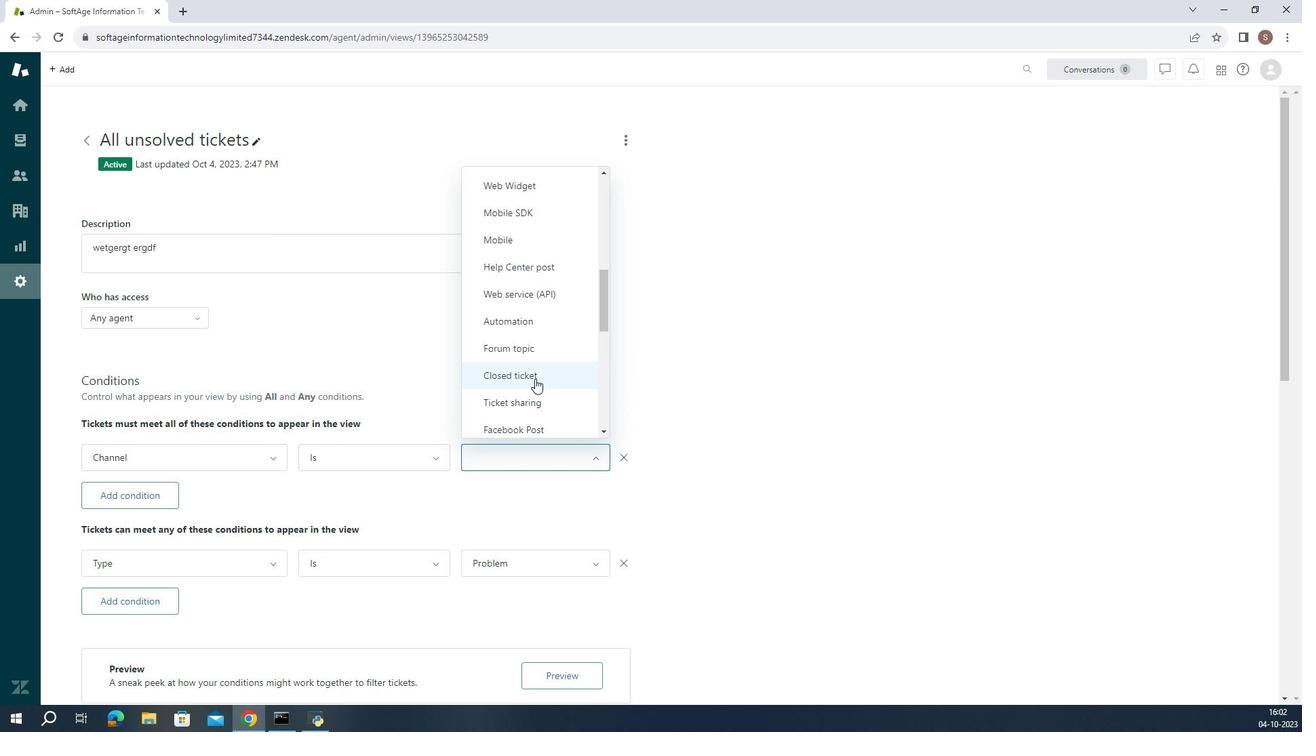 
Action: Mouse pressed left at (512, 439)
Screenshot: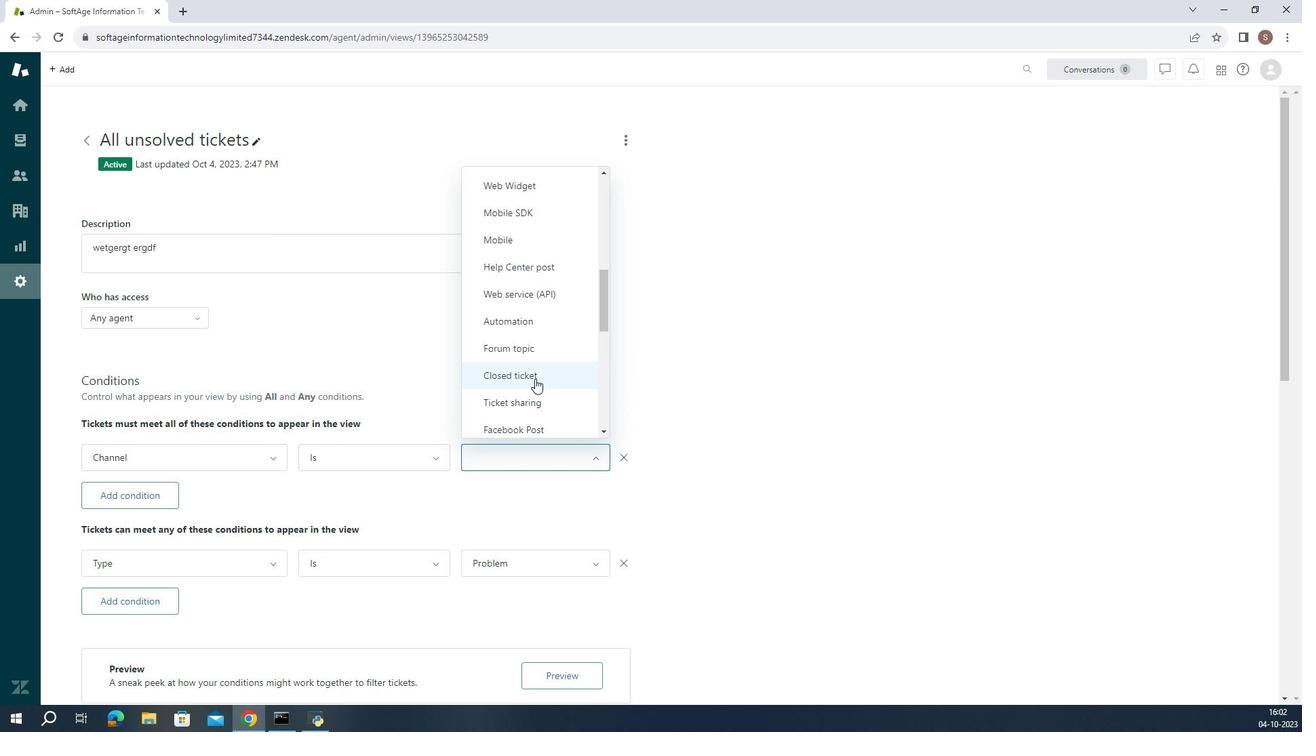 
Action: Mouse moved to (508, 513)
Screenshot: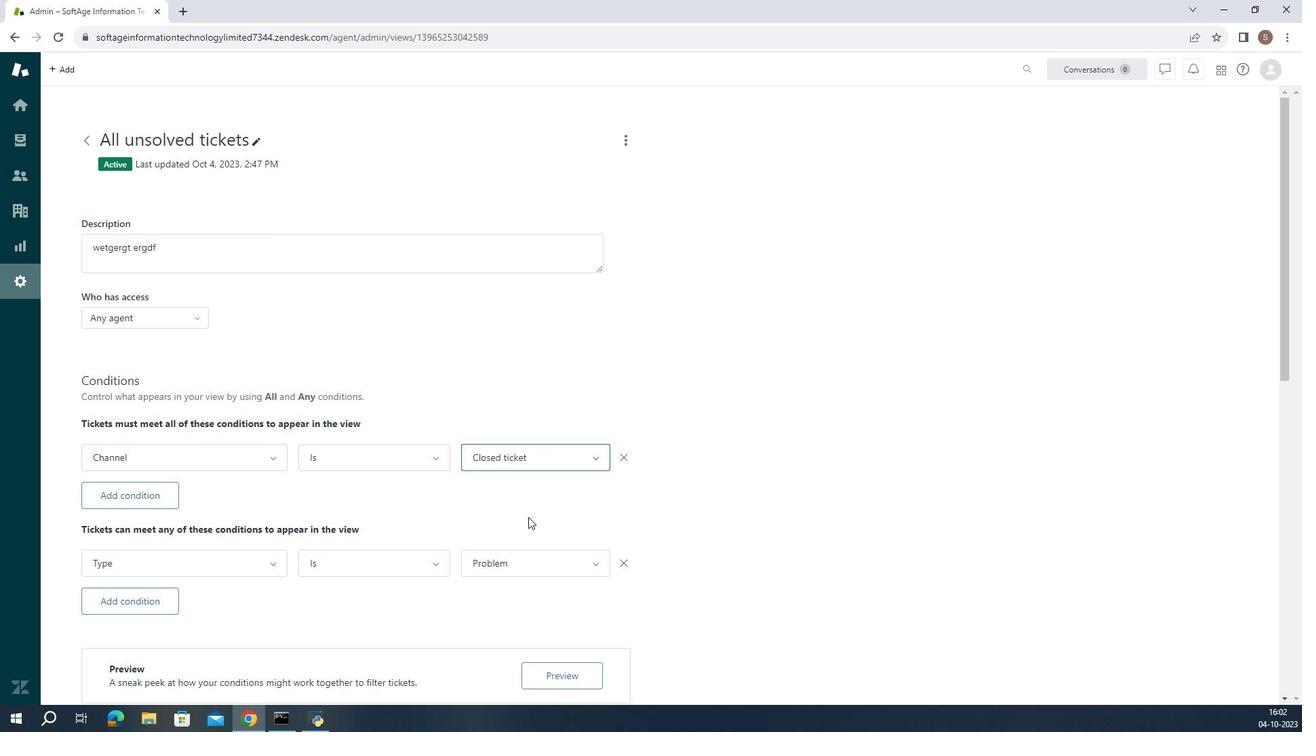 
Action: Mouse pressed left at (508, 513)
Screenshot: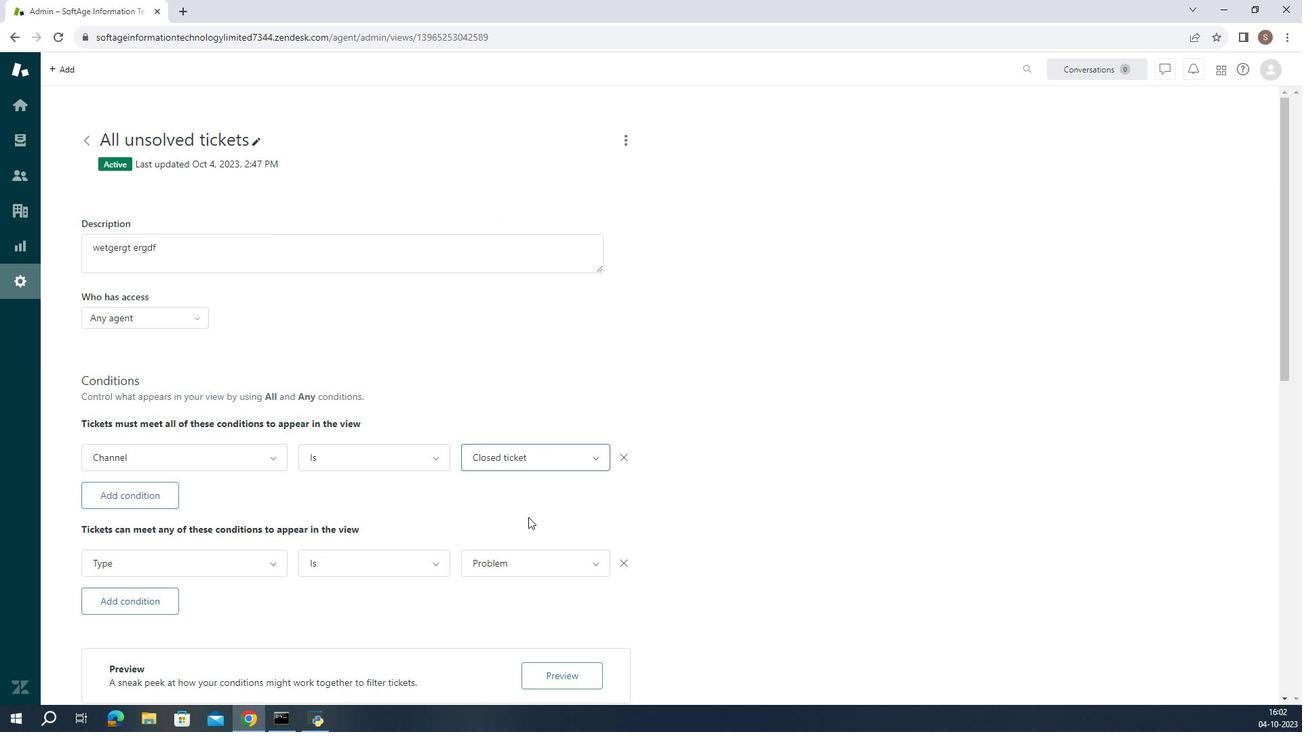
Action: Mouse moved to (508, 513)
Screenshot: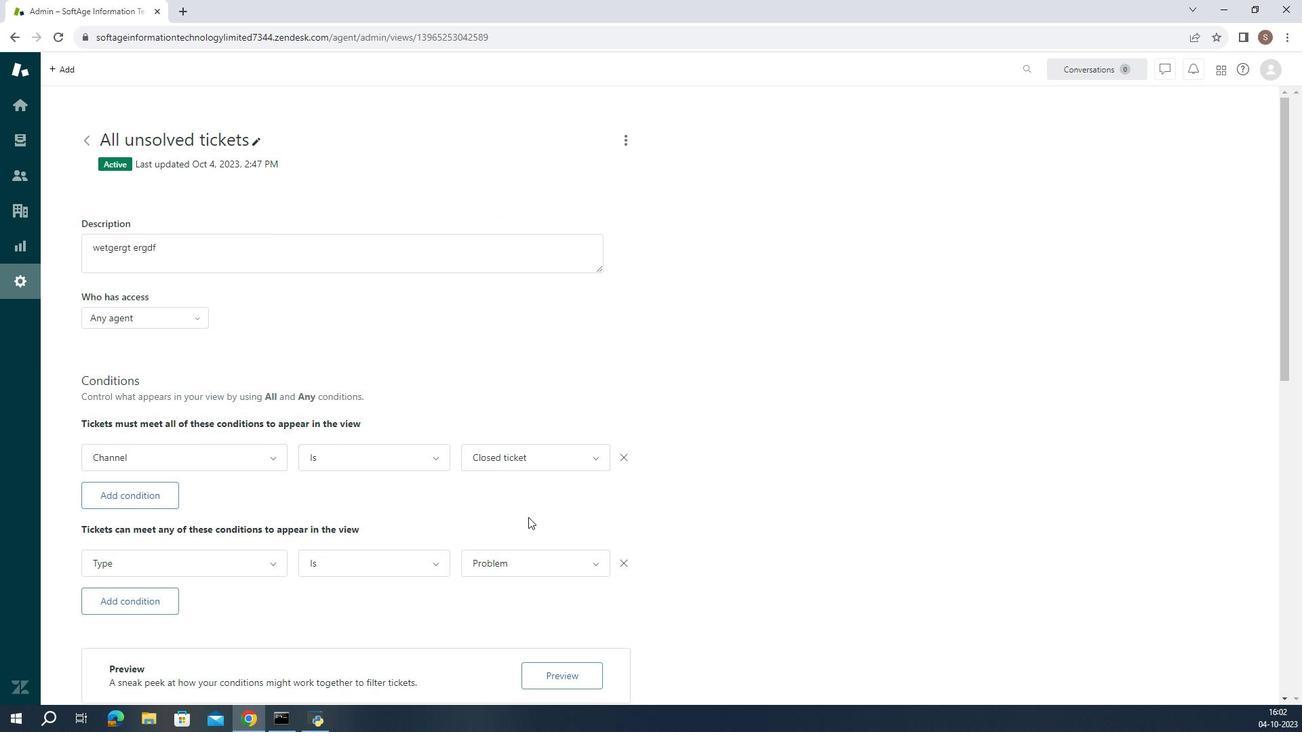 
